 Task: In Heading Arial with underline. Font size of heading  '18'Font style of data Calibri. Font size of data  9Alignment of headline & data Align center. Fill color in heading,  RedFont color of data Black Apply border in Data No BorderIn the sheet  Attendance Sheet for Weekly Trackingbook
Action: Mouse moved to (88, 170)
Screenshot: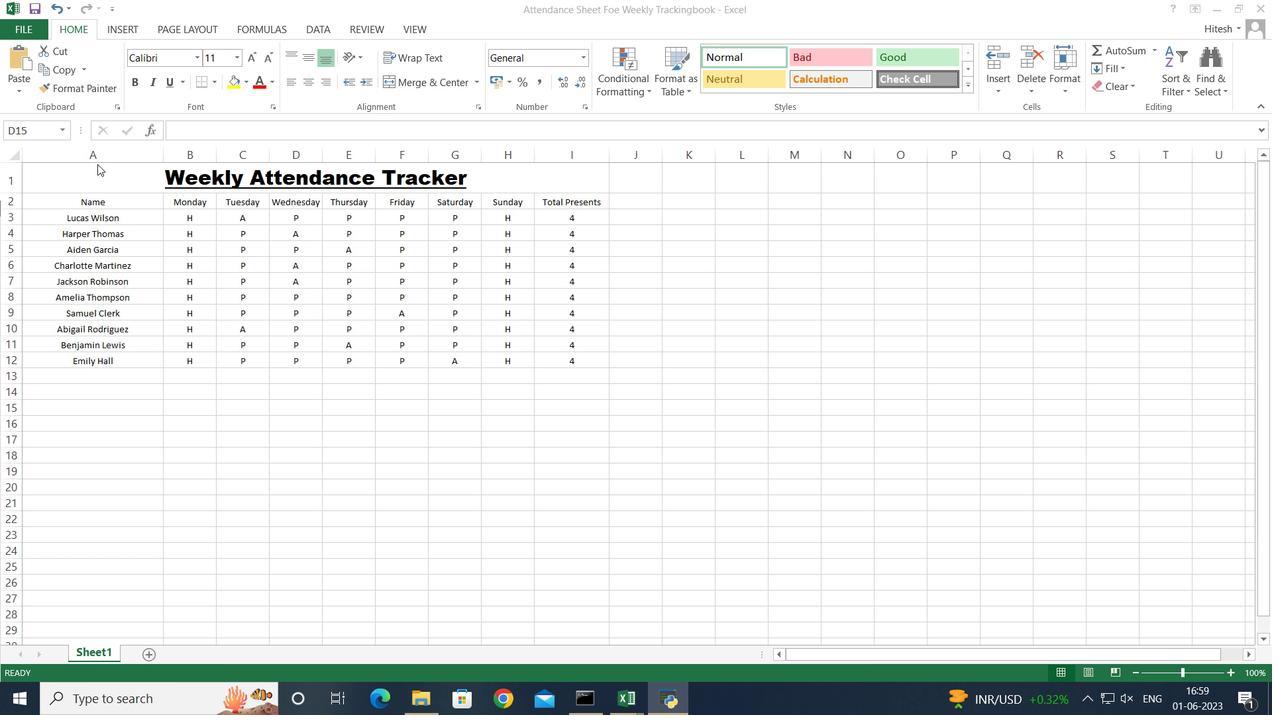 
Action: Mouse pressed left at (88, 170)
Screenshot: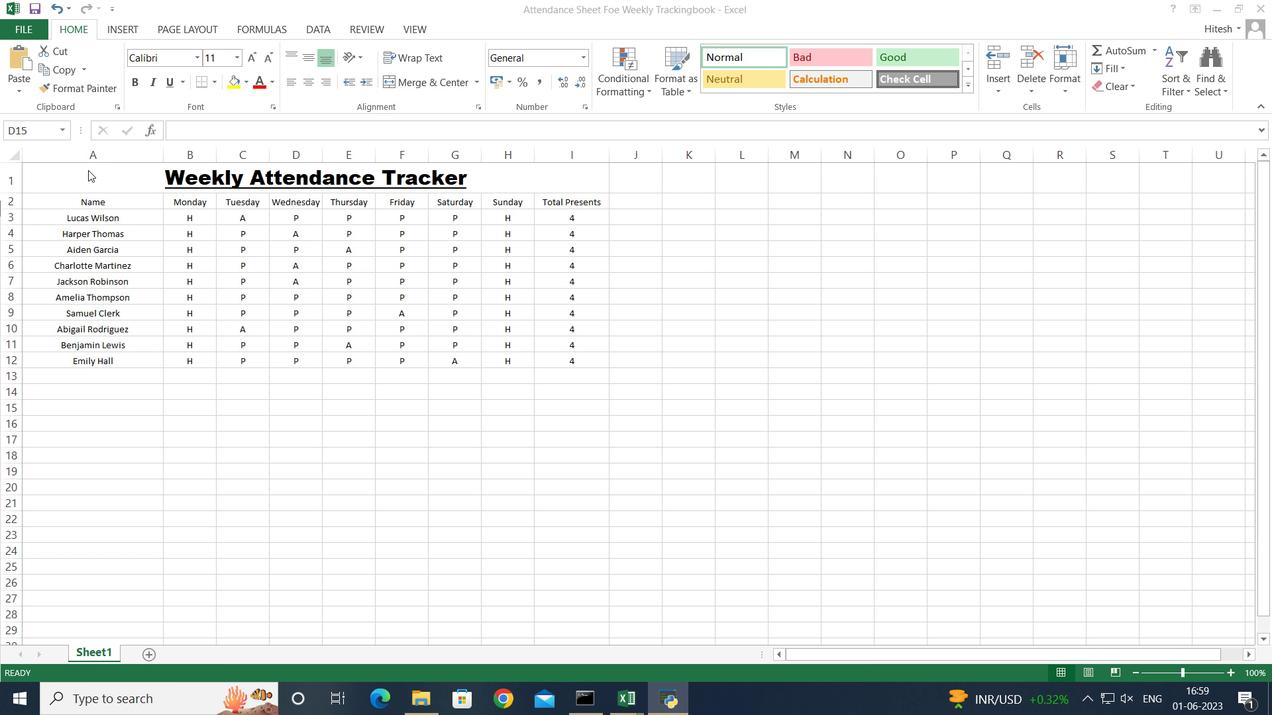 
Action: Mouse moved to (89, 187)
Screenshot: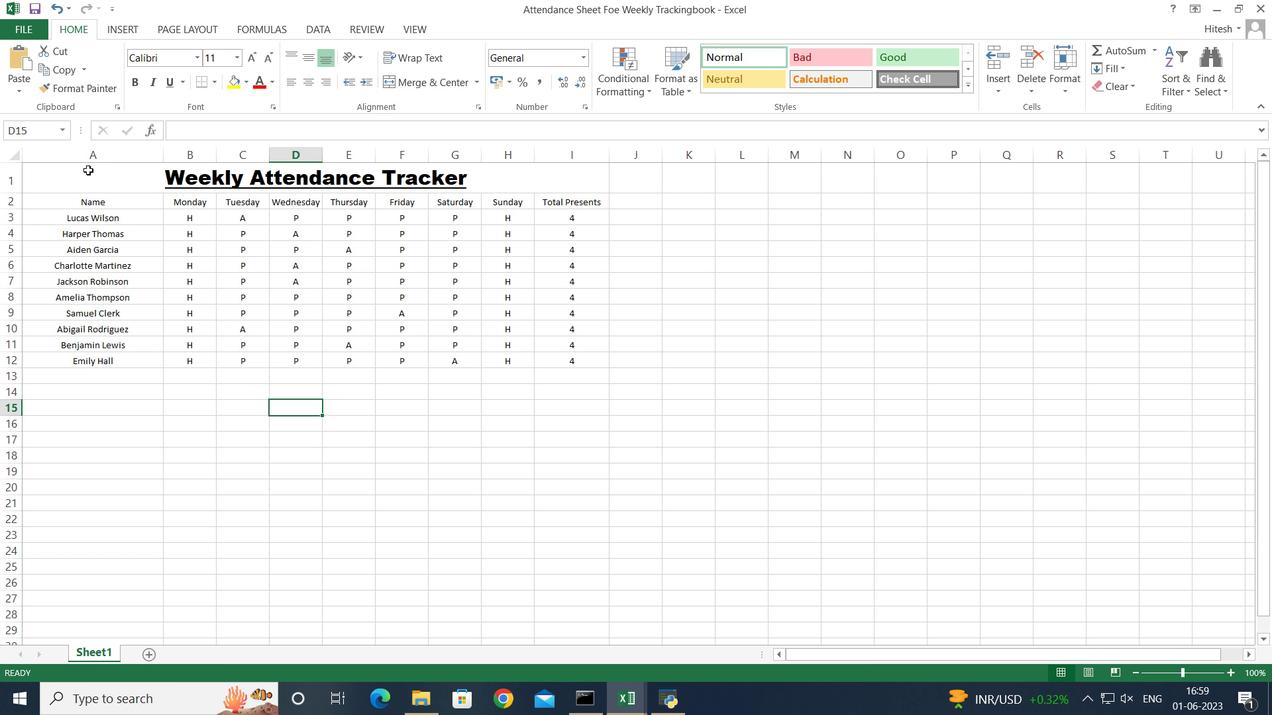 
Action: Mouse pressed left at (89, 187)
Screenshot: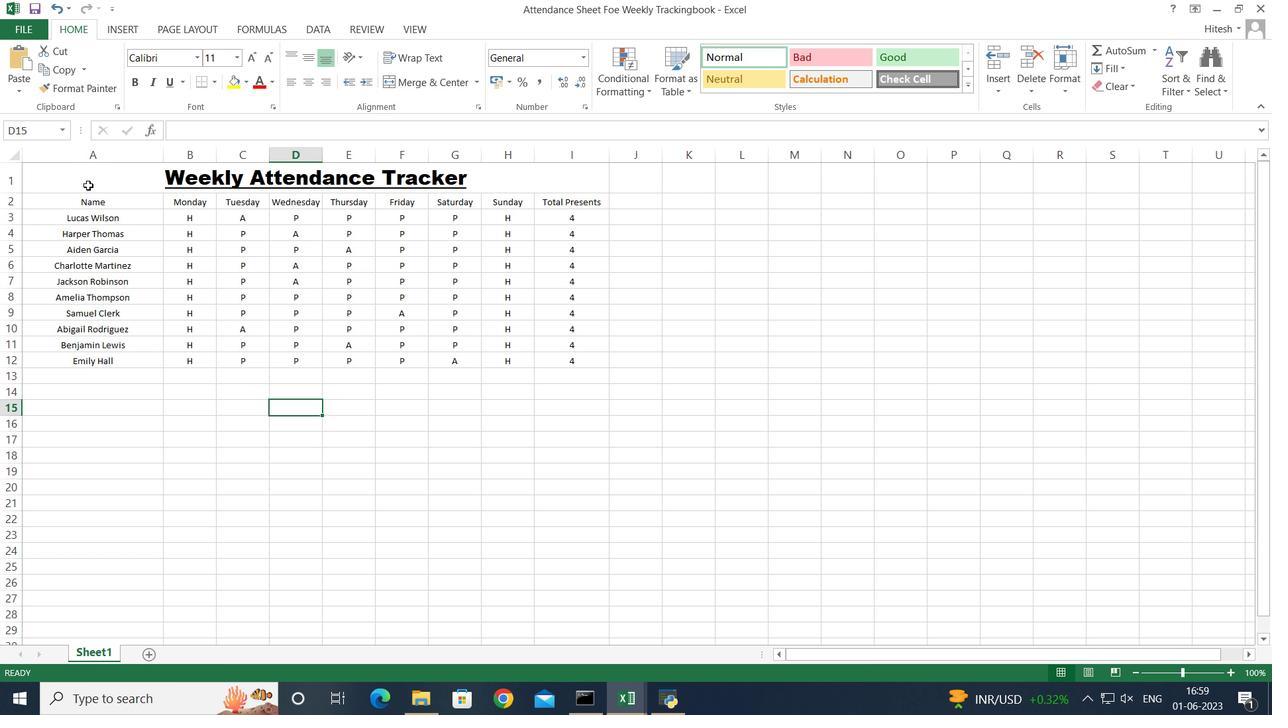 
Action: Mouse moved to (196, 56)
Screenshot: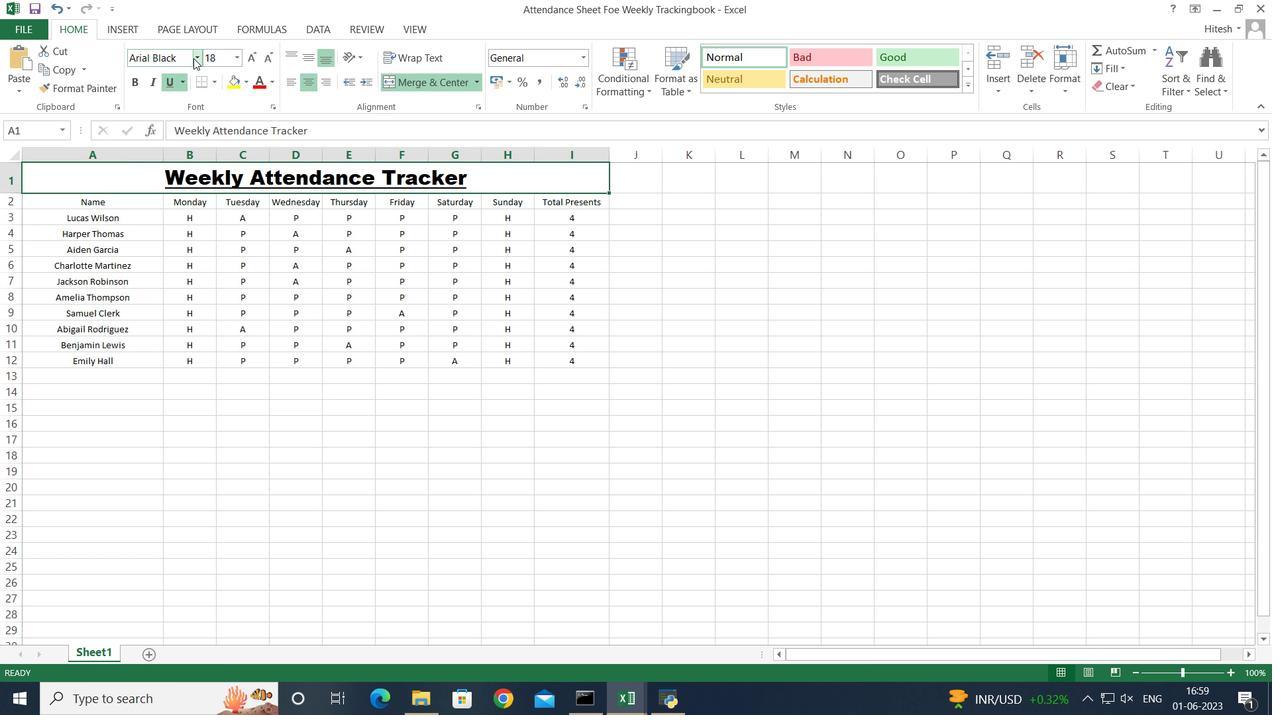 
Action: Mouse pressed left at (196, 56)
Screenshot: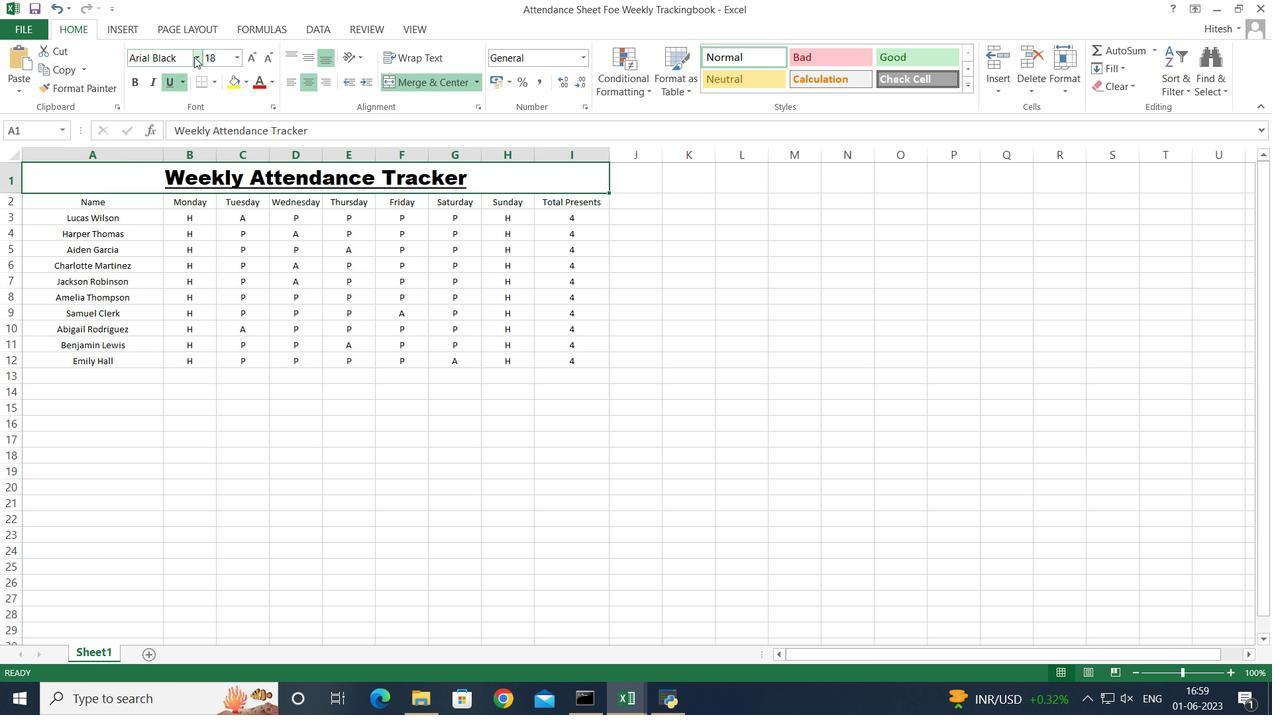 
Action: Mouse moved to (173, 194)
Screenshot: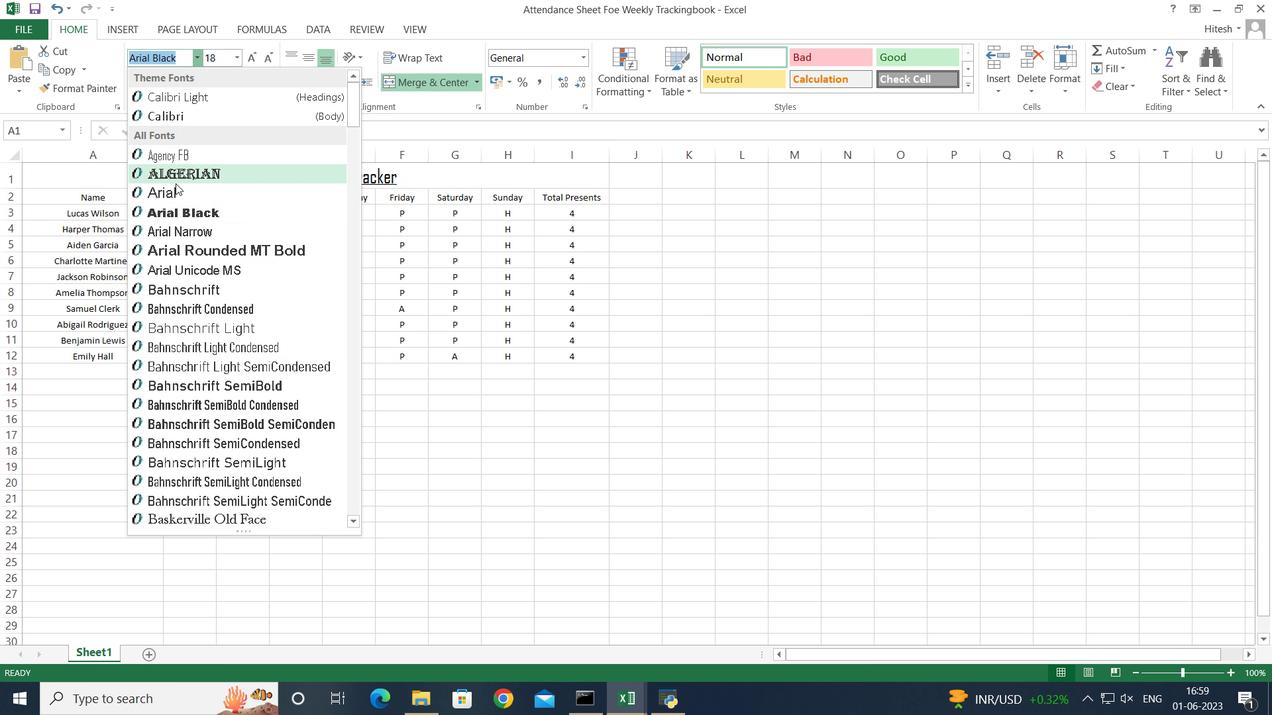 
Action: Mouse pressed left at (173, 194)
Screenshot: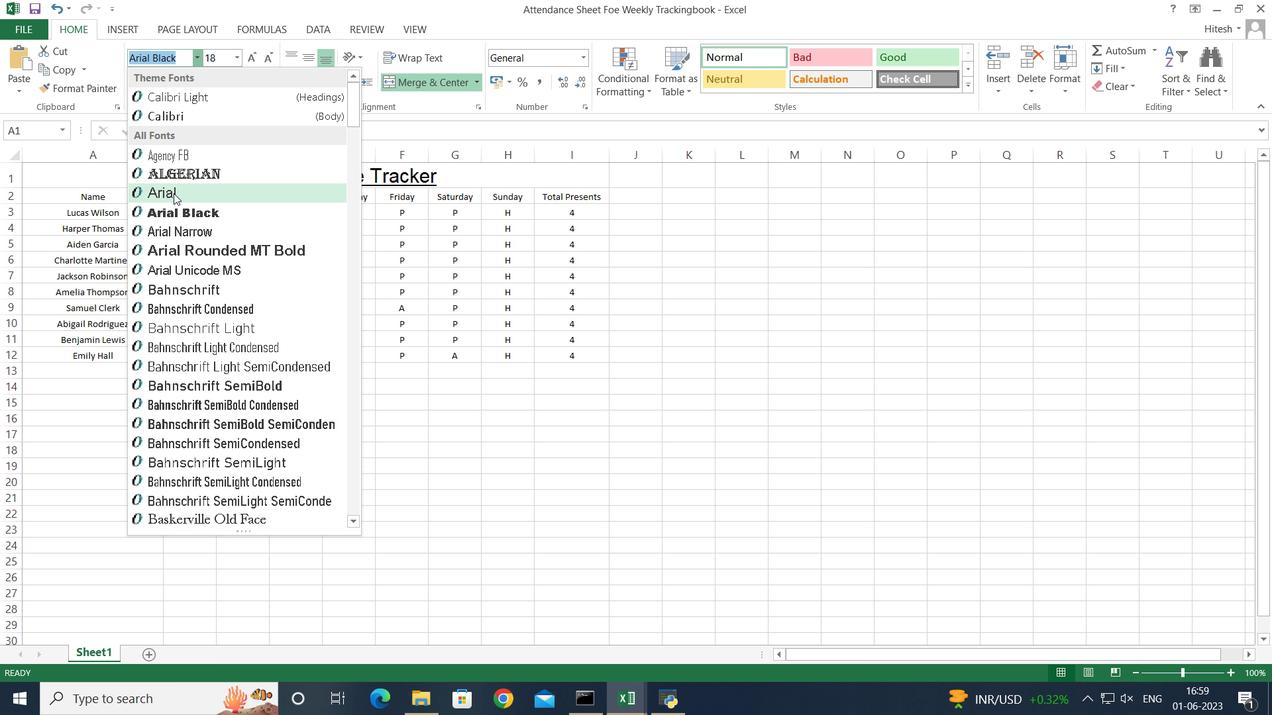 
Action: Mouse moved to (168, 88)
Screenshot: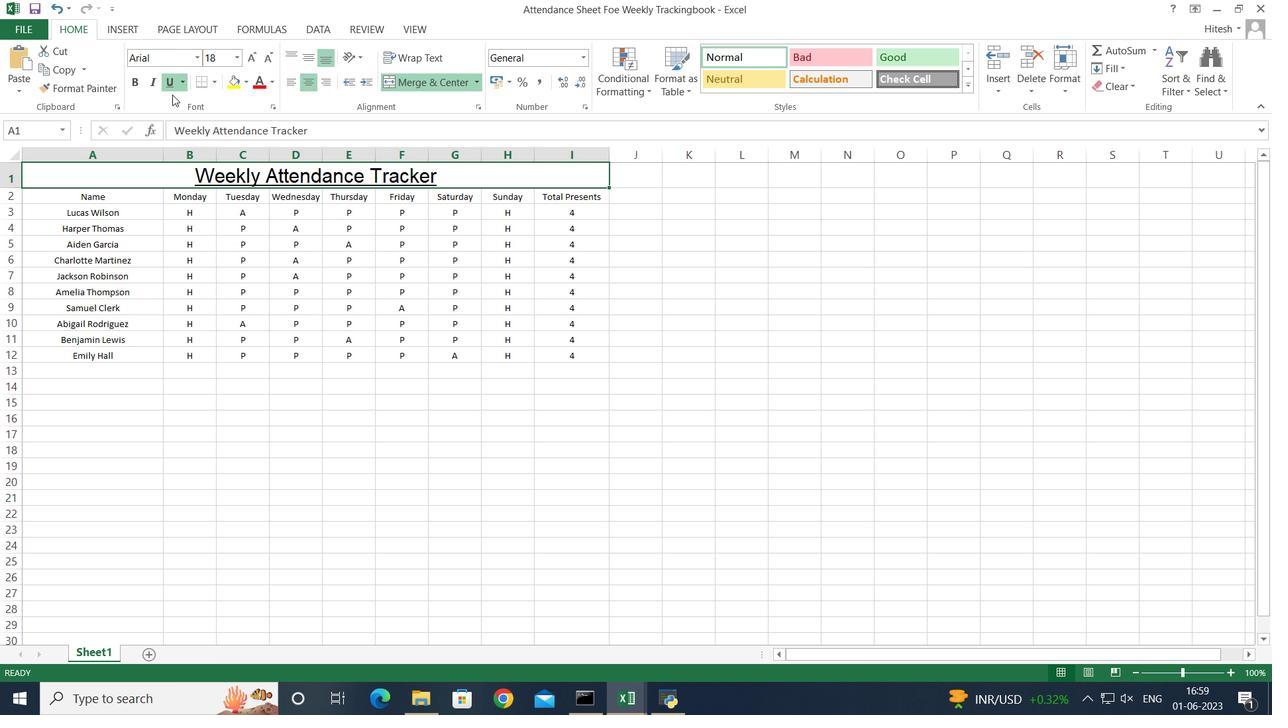 
Action: Mouse pressed left at (168, 88)
Screenshot: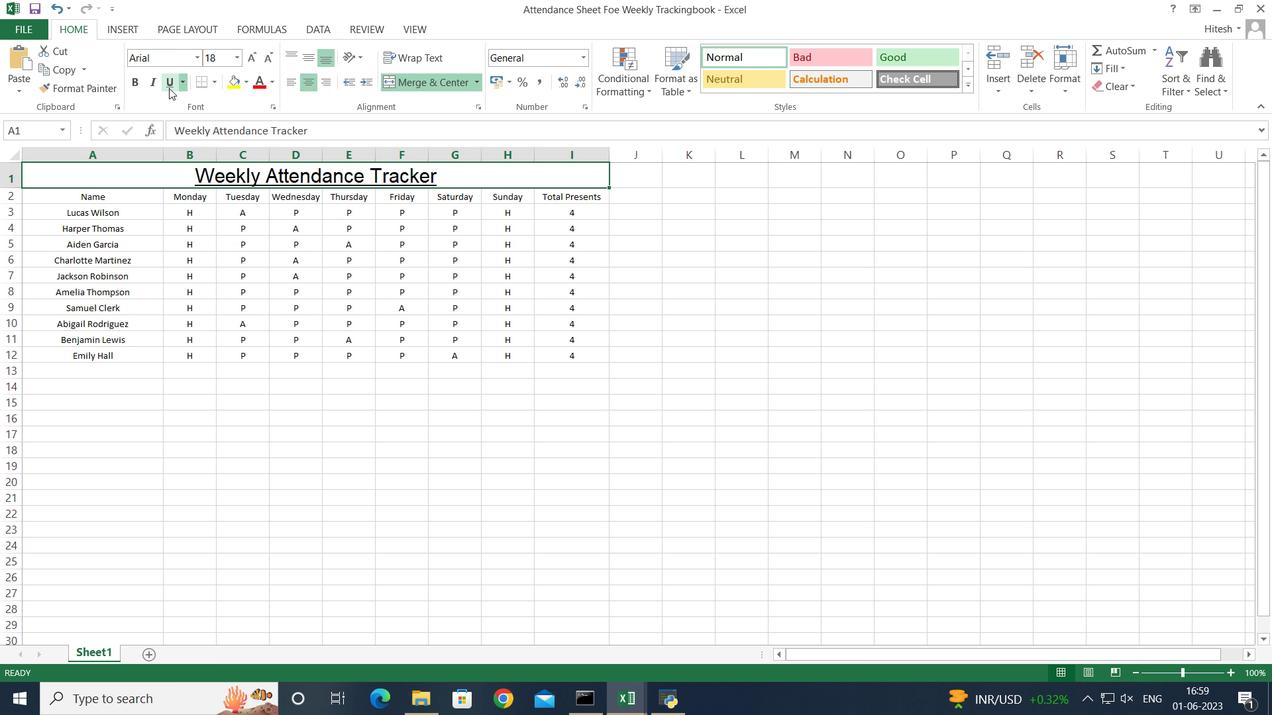 
Action: Mouse pressed left at (168, 88)
Screenshot: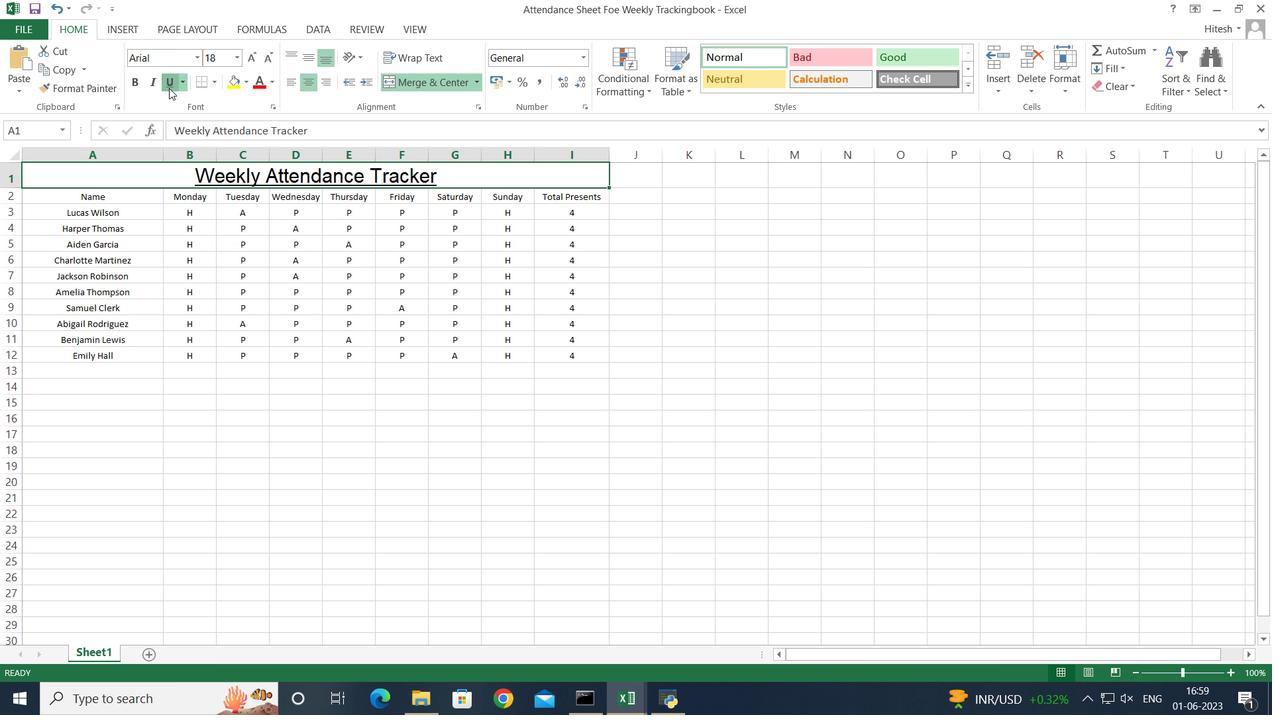 
Action: Mouse moved to (236, 57)
Screenshot: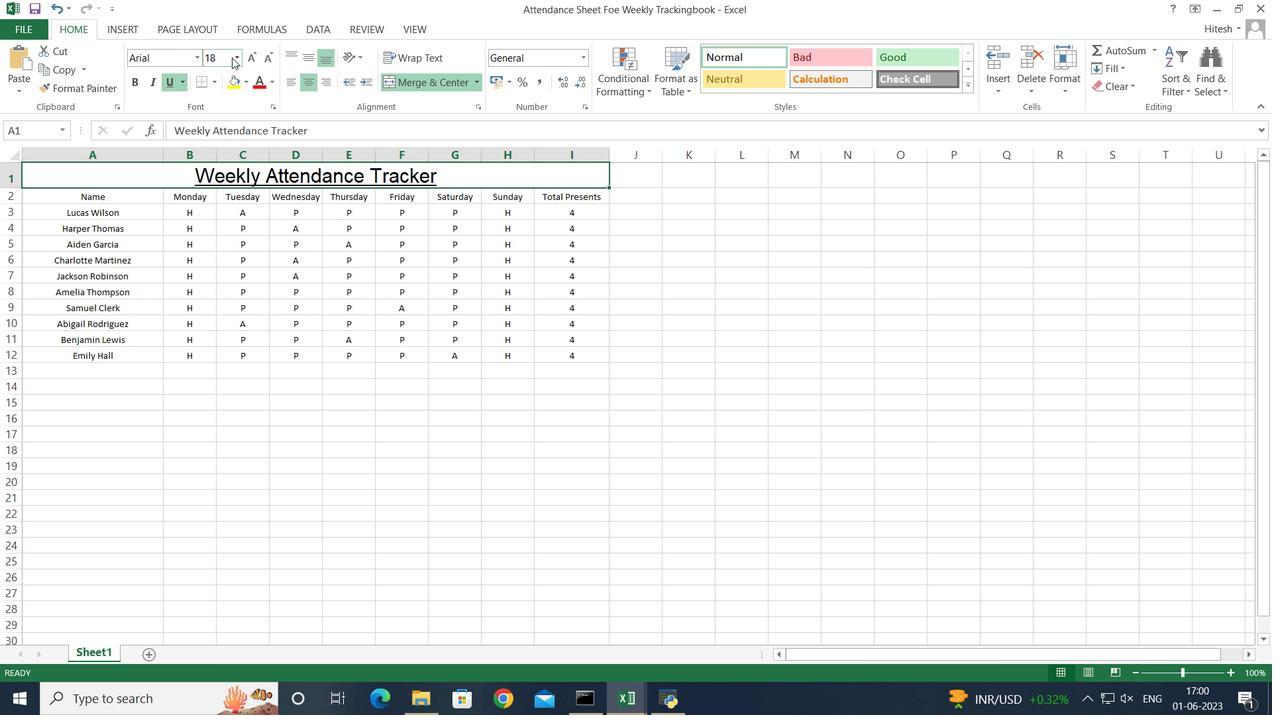 
Action: Mouse pressed left at (236, 57)
Screenshot: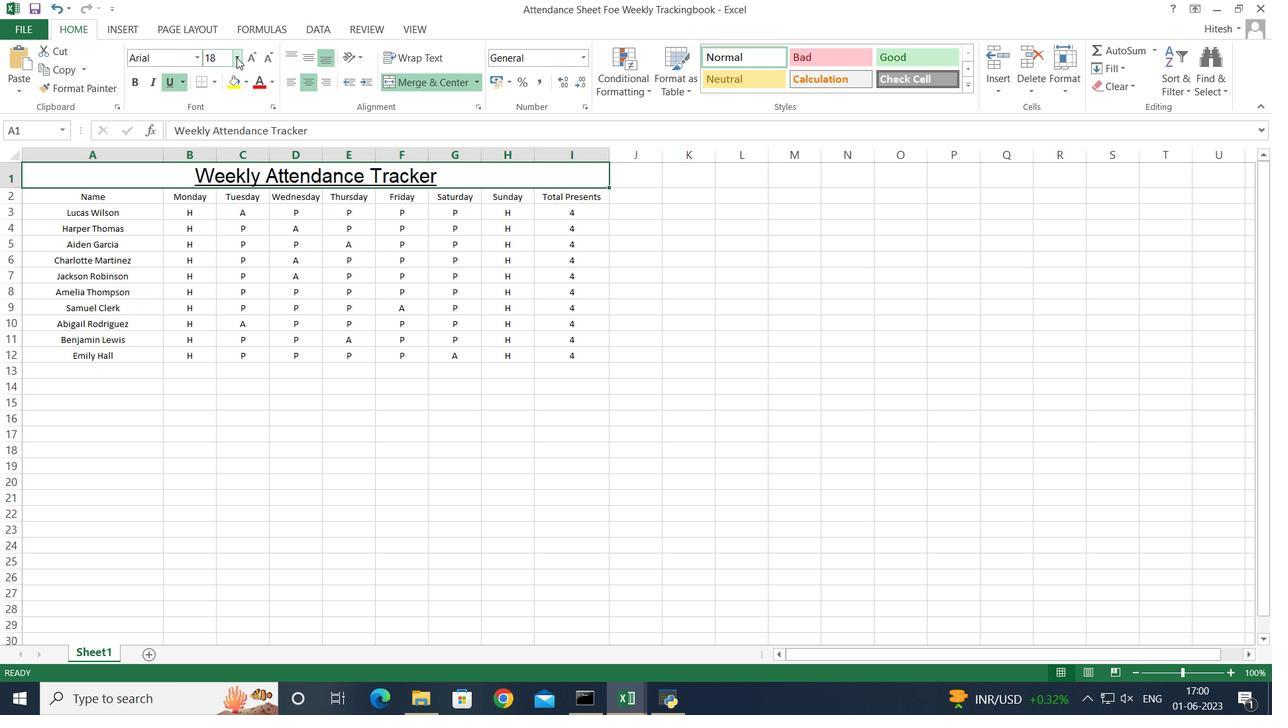 
Action: Mouse moved to (213, 180)
Screenshot: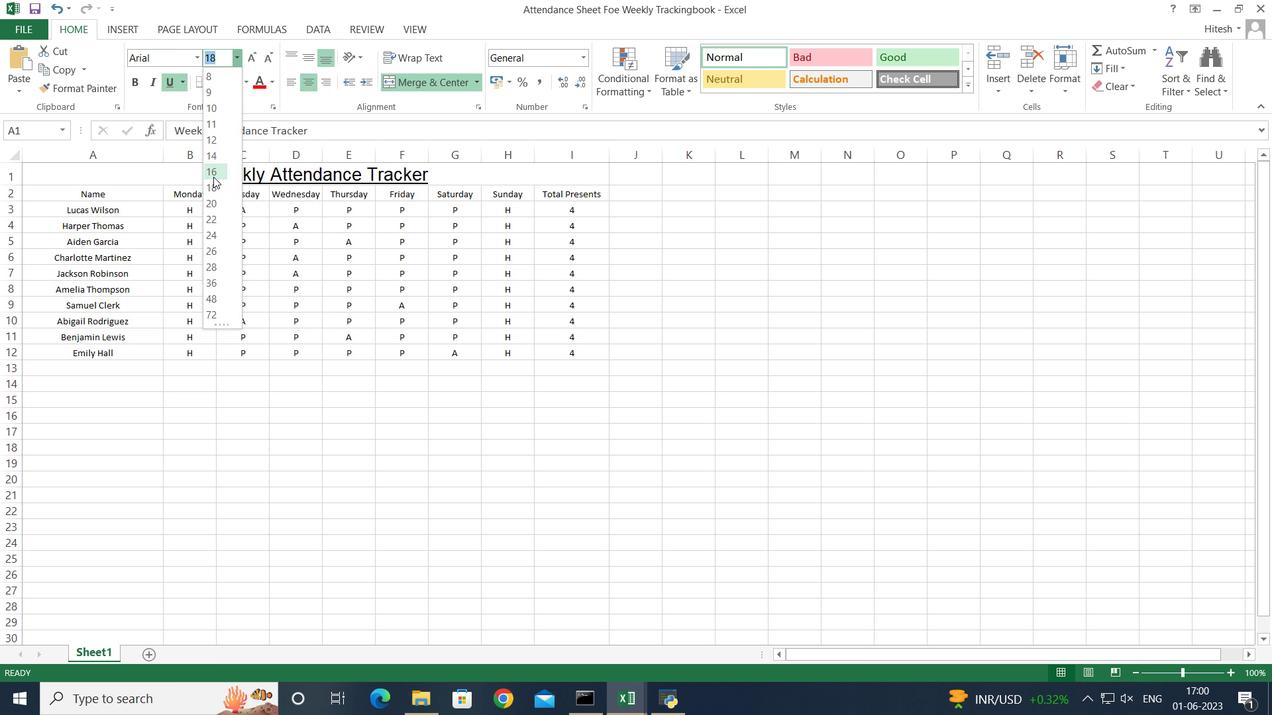 
Action: Mouse pressed left at (213, 180)
Screenshot: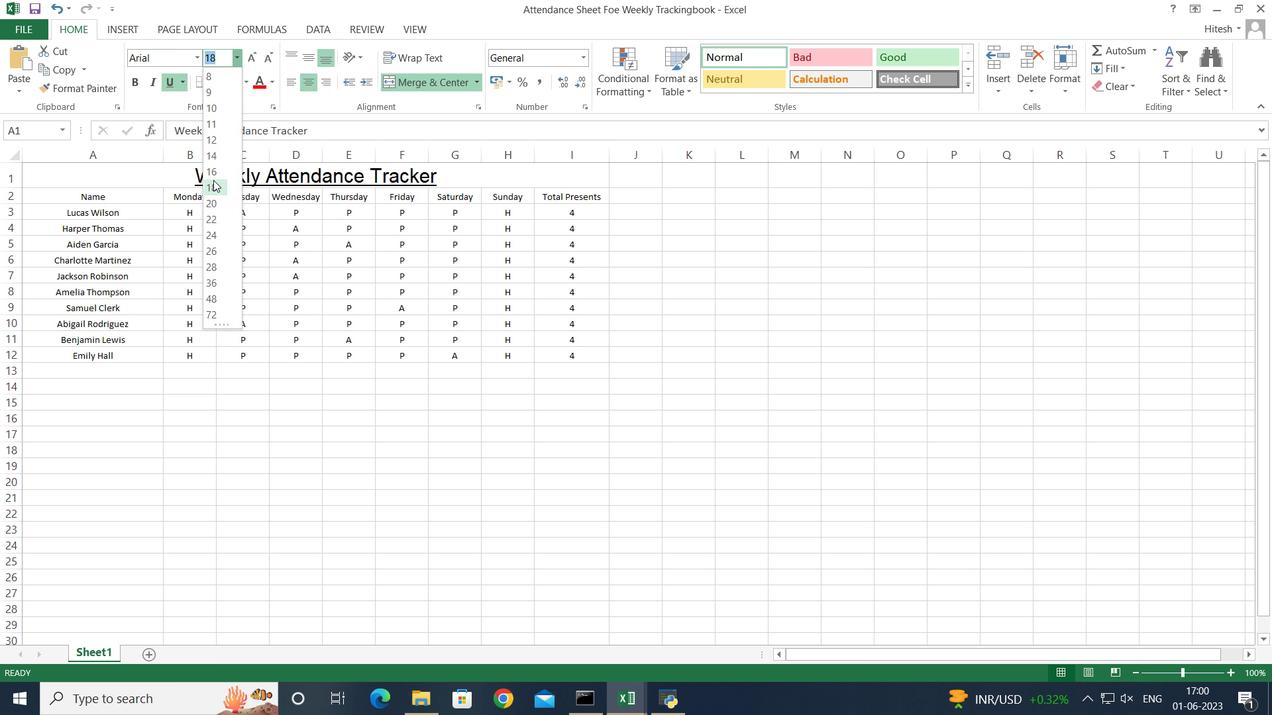 
Action: Mouse moved to (201, 395)
Screenshot: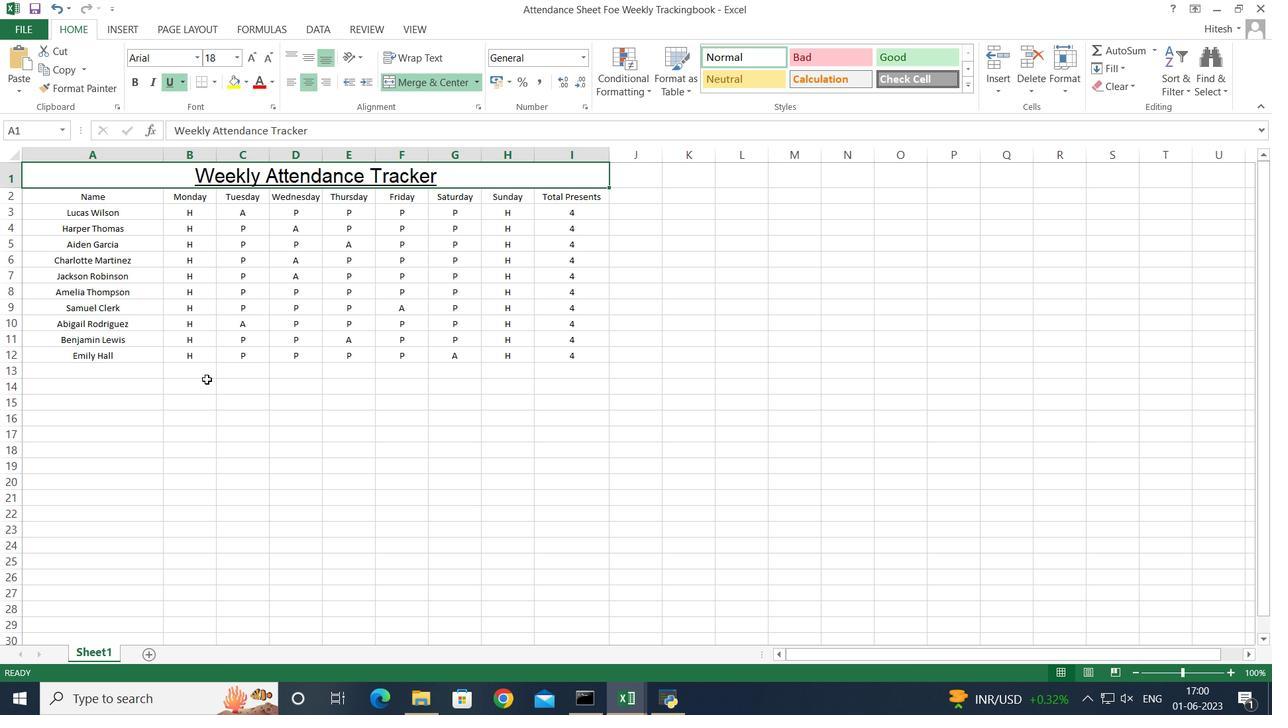 
Action: Mouse pressed left at (201, 395)
Screenshot: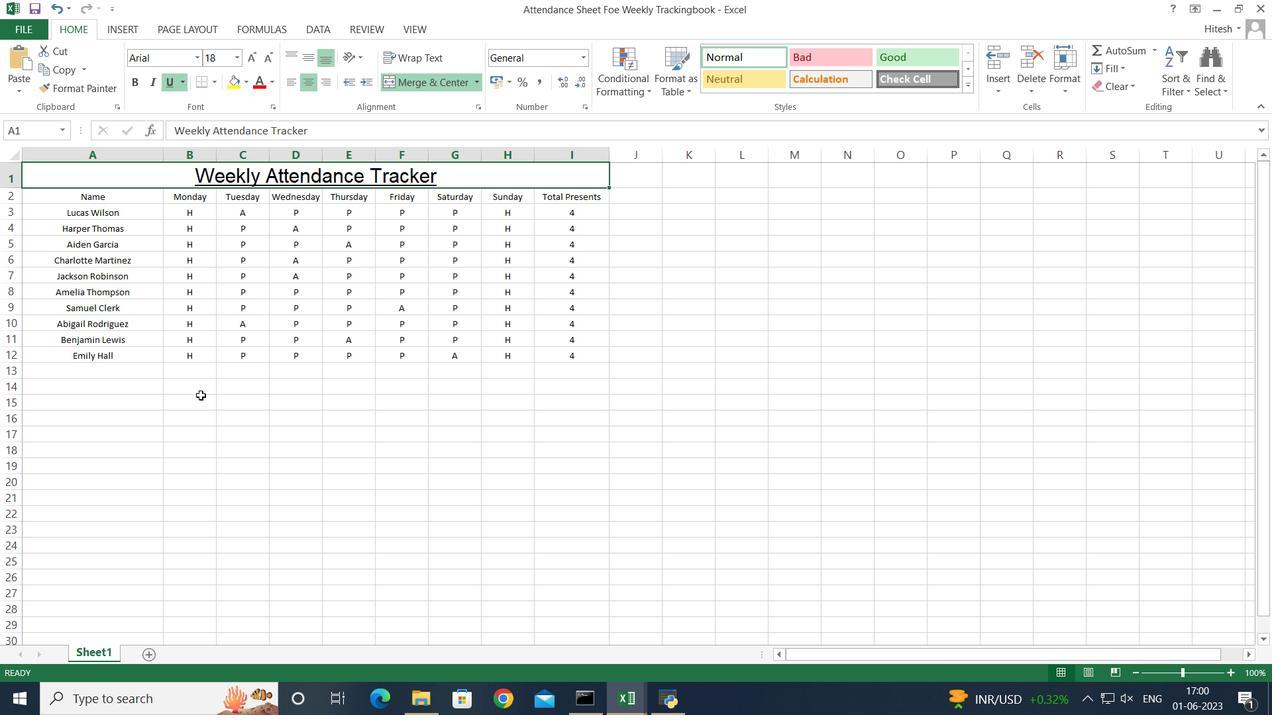 
Action: Mouse moved to (85, 202)
Screenshot: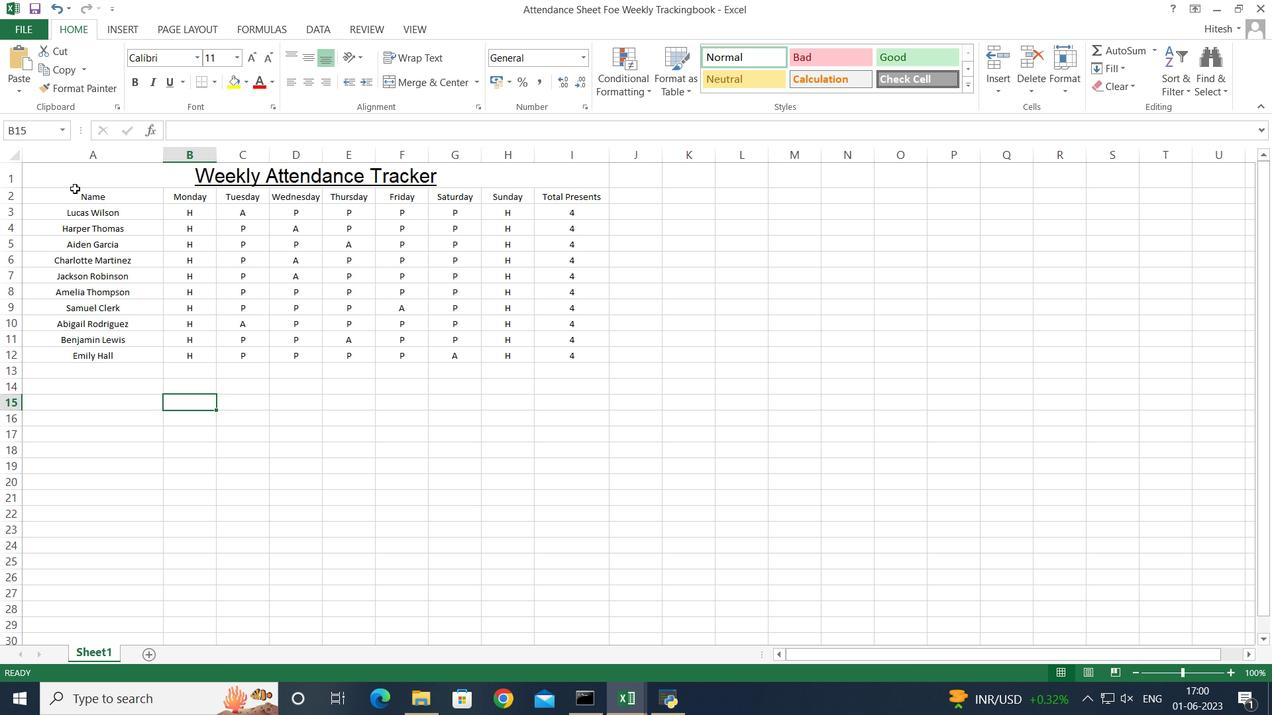 
Action: Mouse pressed left at (85, 202)
Screenshot: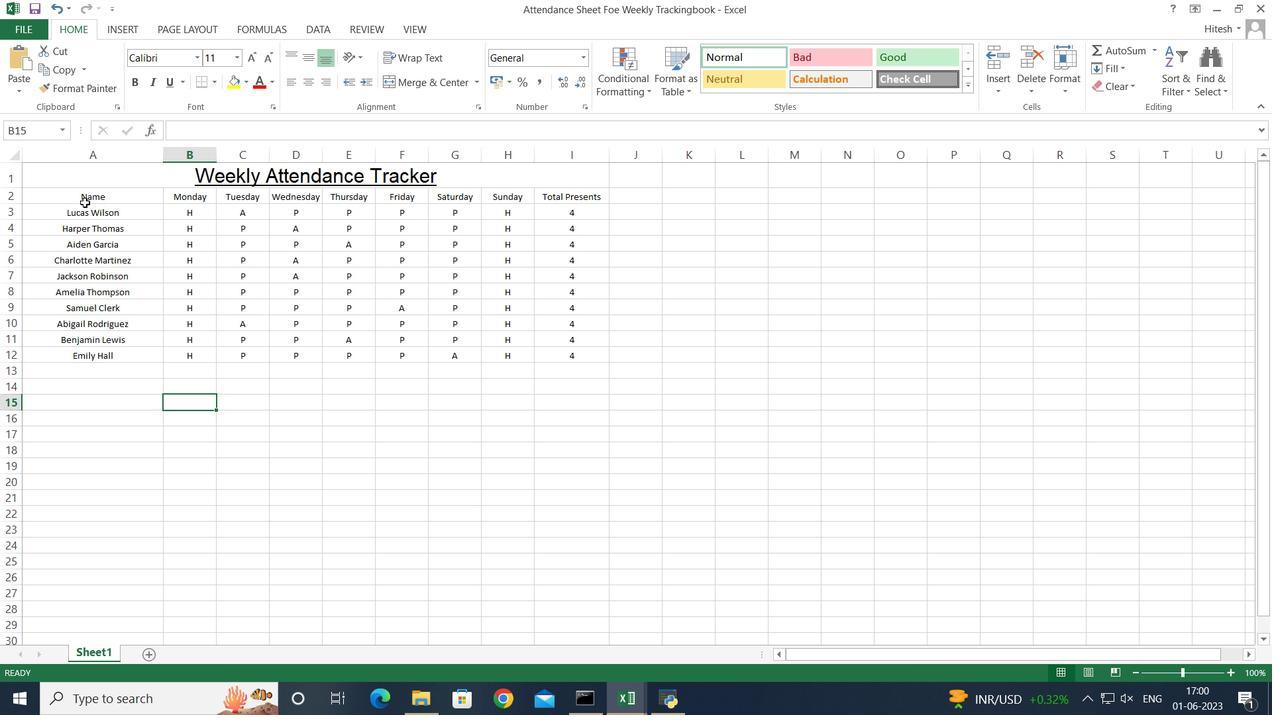 
Action: Mouse moved to (86, 202)
Screenshot: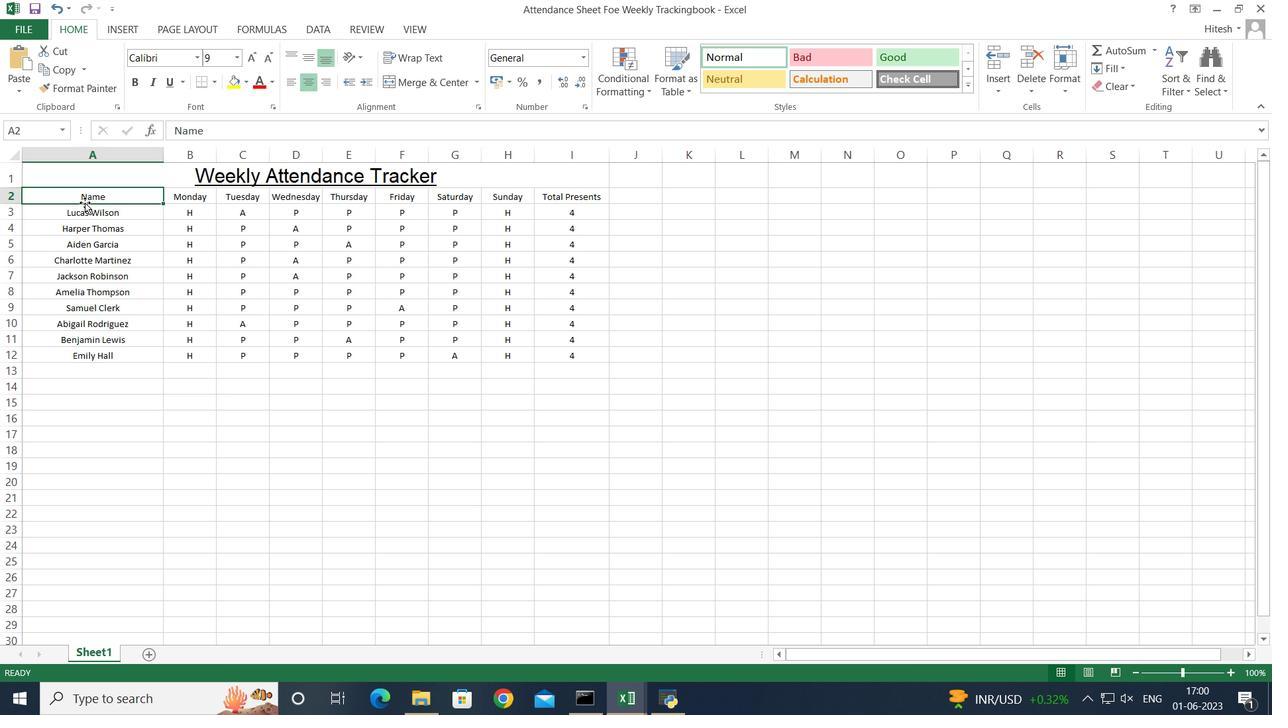 
Action: Key pressed <Key.shift><Key.right><Key.right><Key.right><Key.right><Key.right><Key.right><Key.right><Key.right><Key.down><Key.down><Key.down><Key.down><Key.down><Key.down><Key.down><Key.down><Key.down><Key.down>
Screenshot: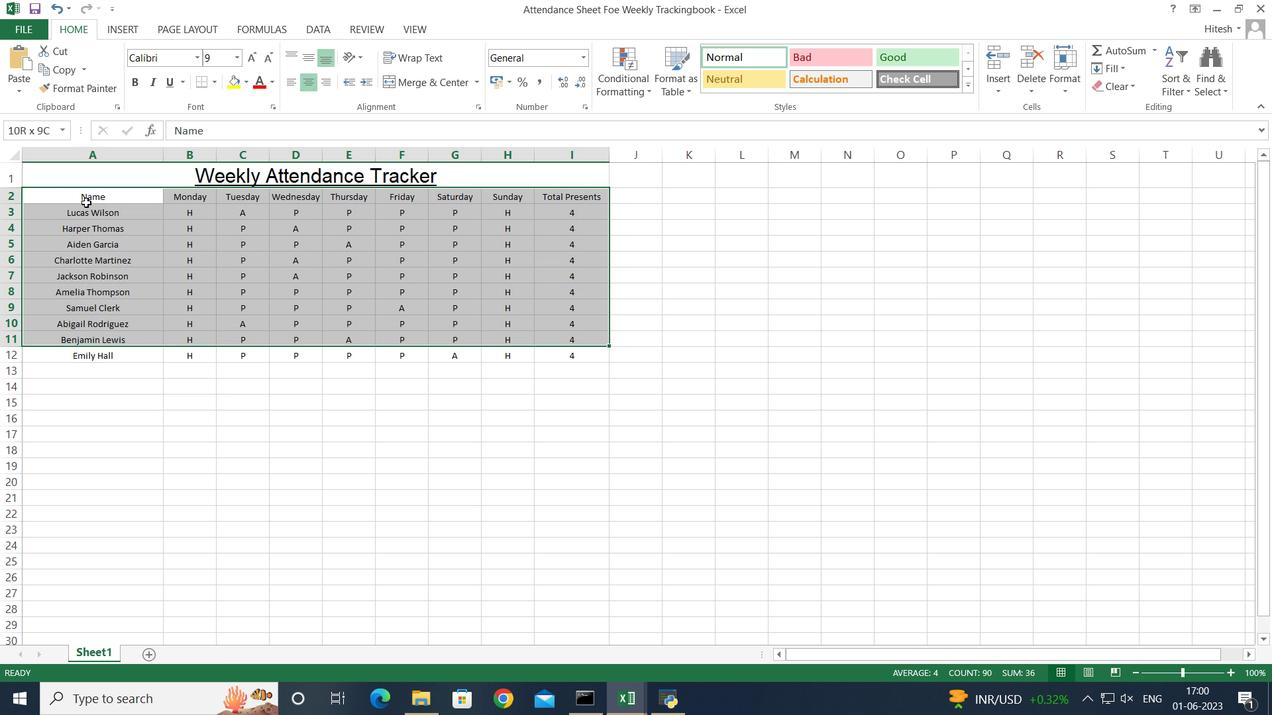 
Action: Mouse moved to (198, 52)
Screenshot: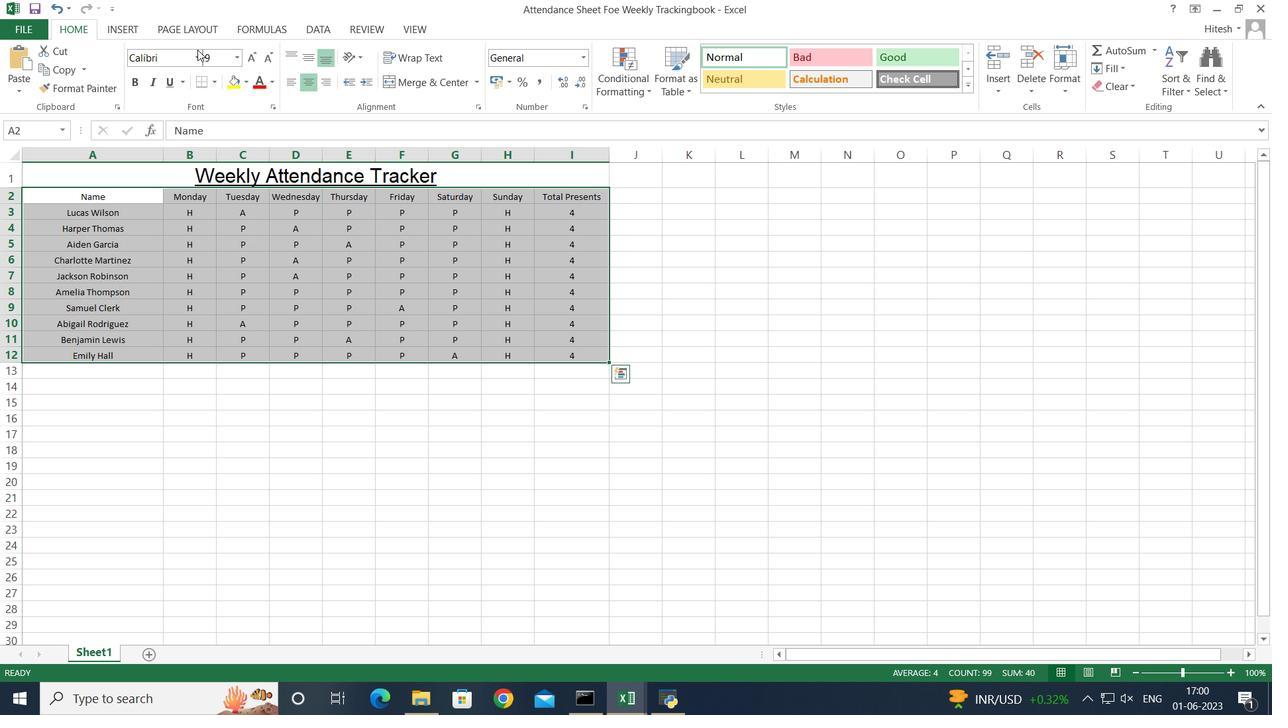 
Action: Mouse pressed left at (198, 52)
Screenshot: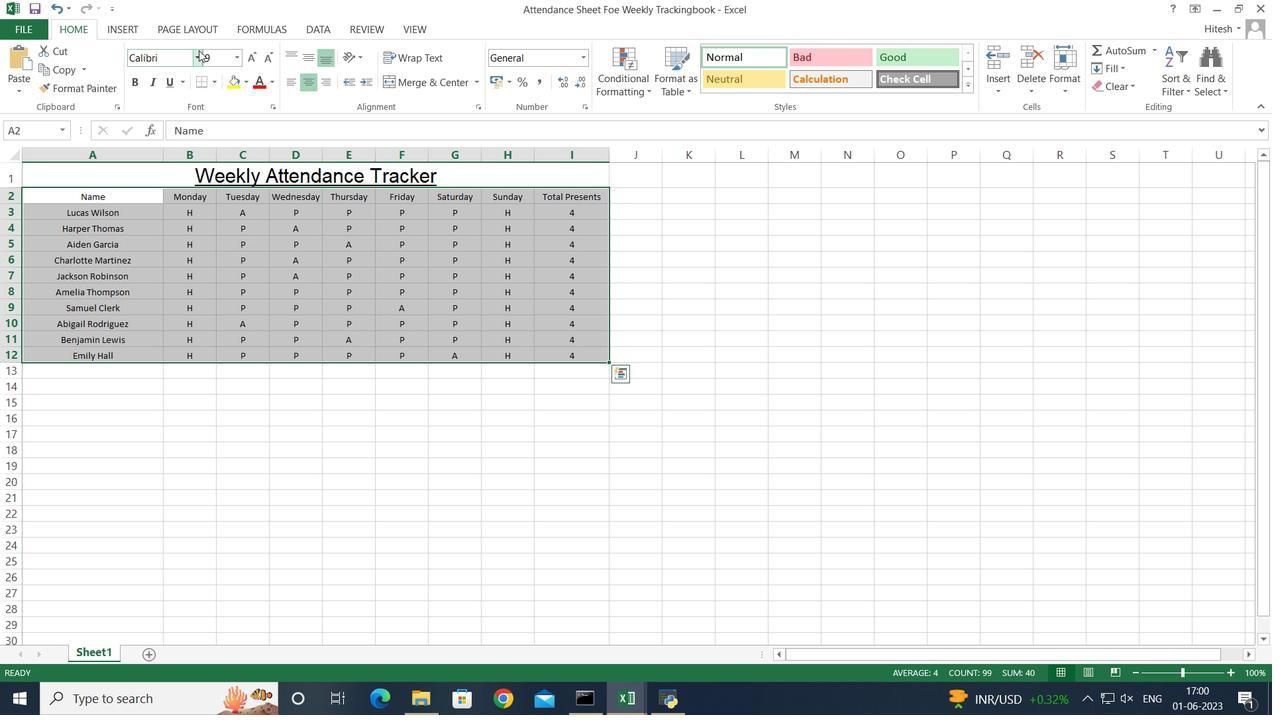 
Action: Mouse moved to (194, 115)
Screenshot: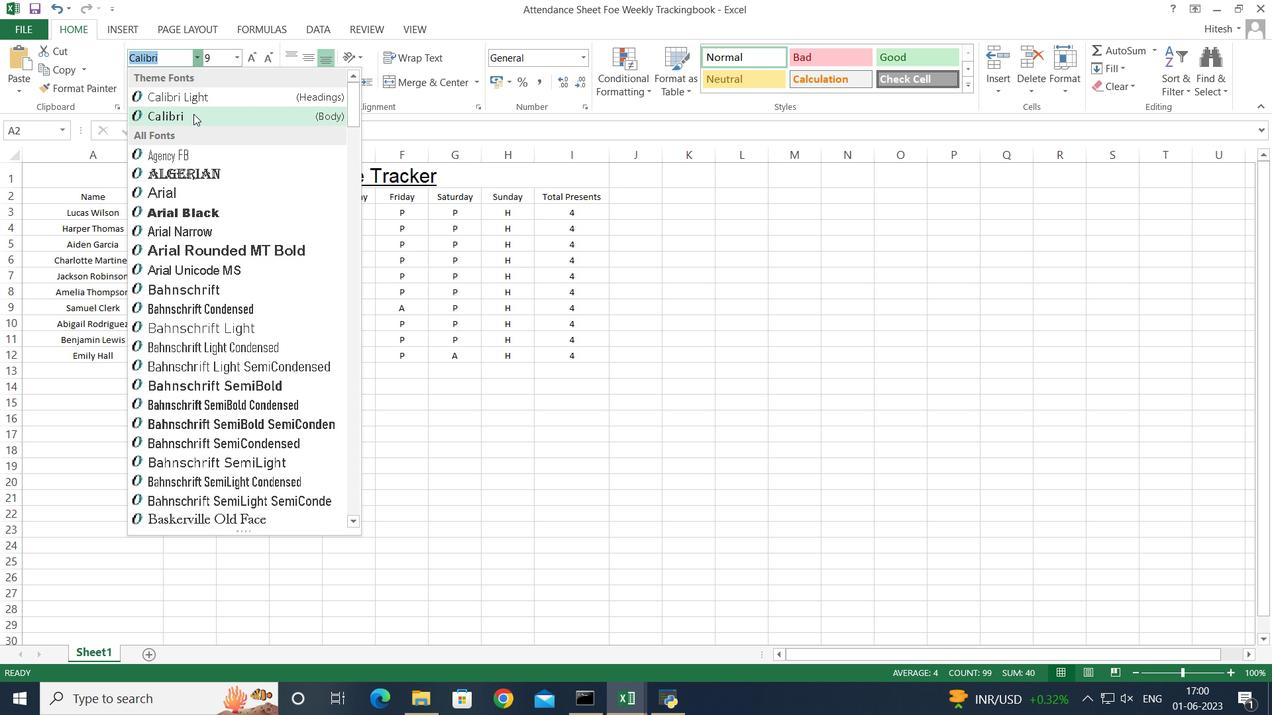 
Action: Mouse pressed left at (194, 115)
Screenshot: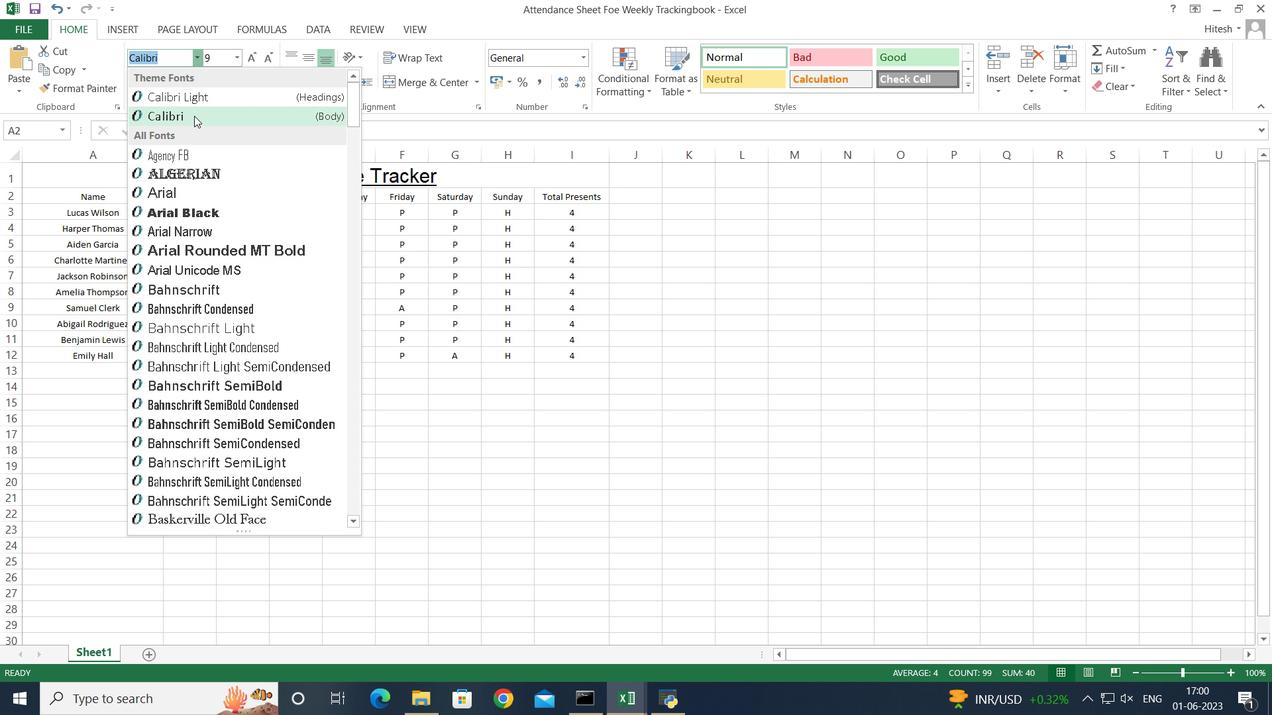 
Action: Mouse moved to (232, 56)
Screenshot: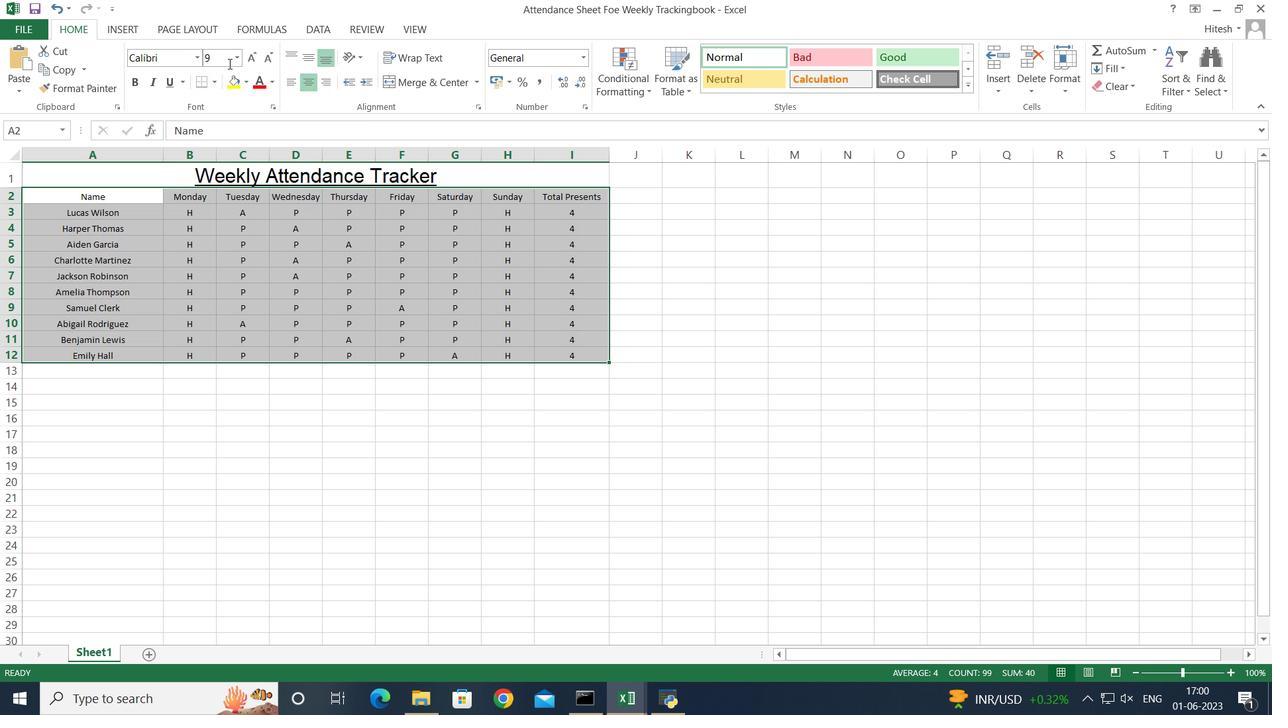 
Action: Mouse pressed left at (232, 56)
Screenshot: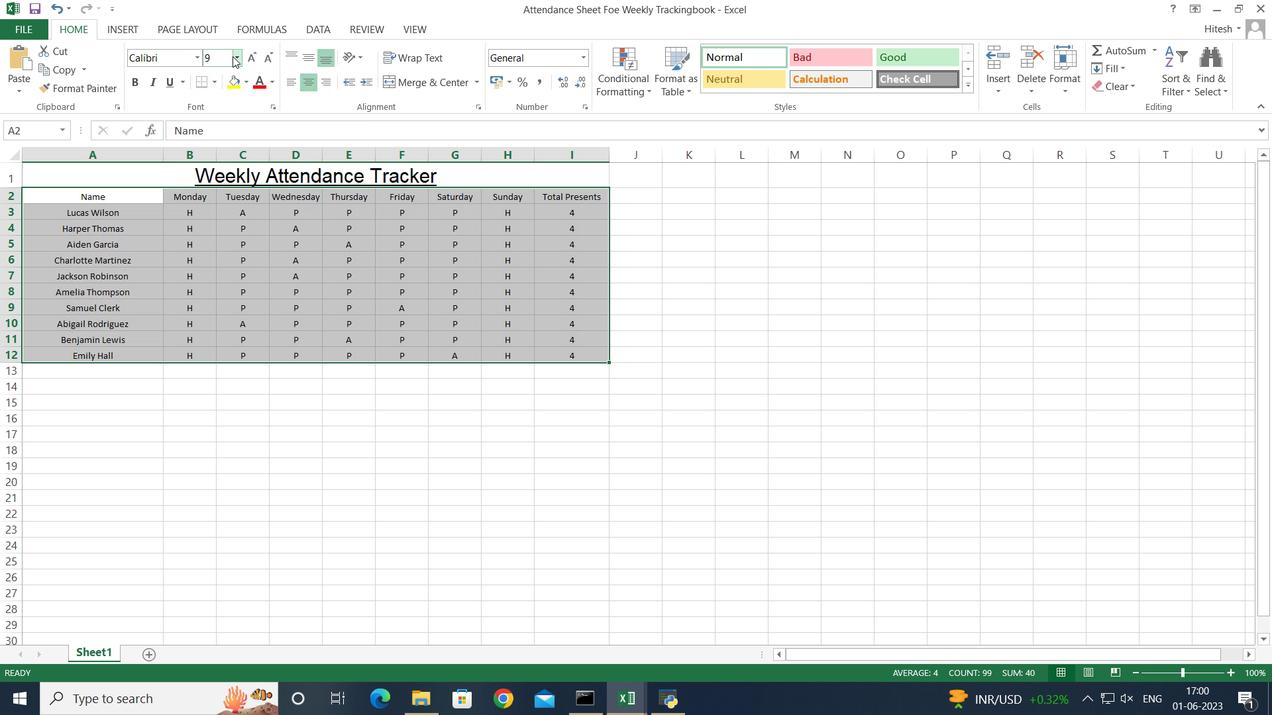 
Action: Mouse moved to (215, 94)
Screenshot: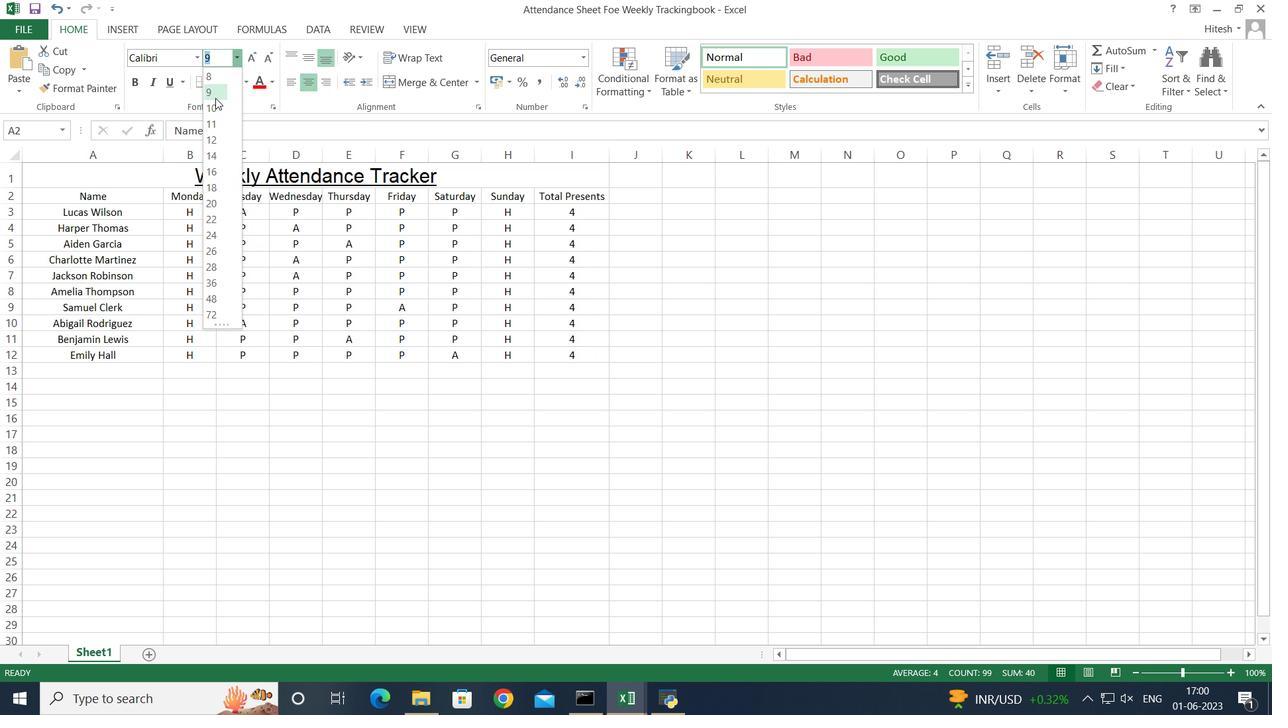 
Action: Mouse pressed left at (215, 94)
Screenshot: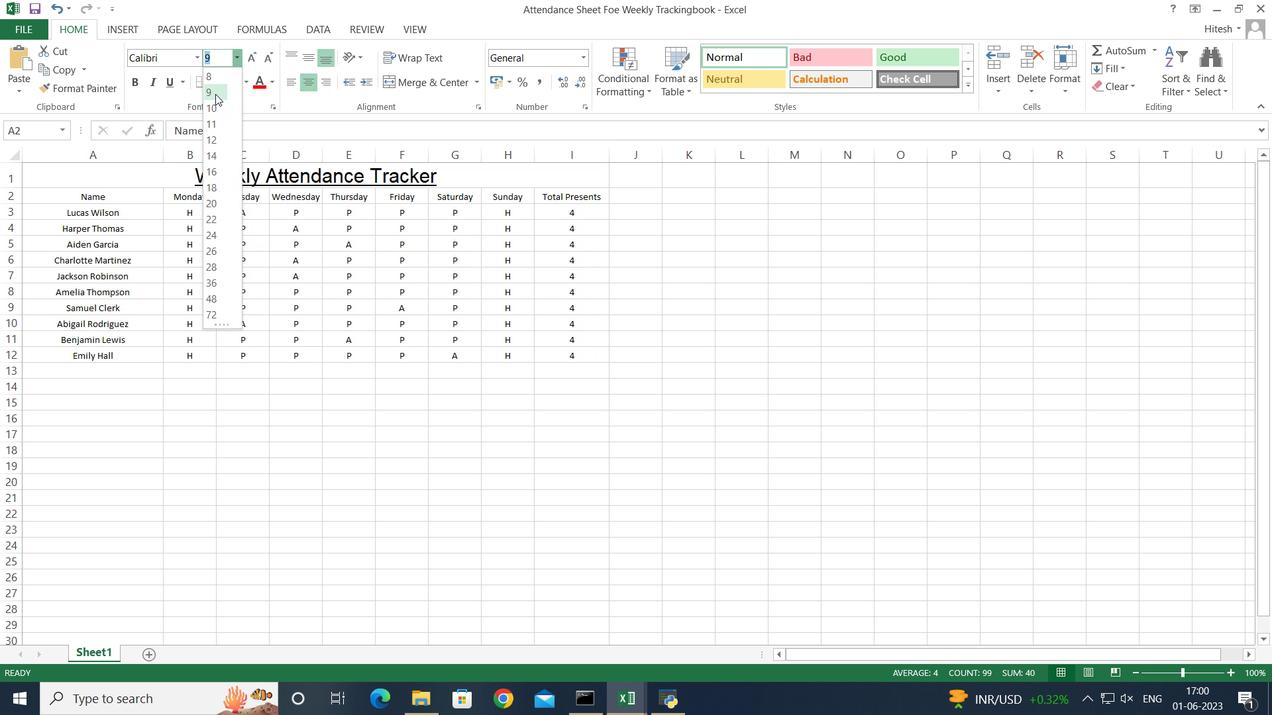 
Action: Mouse moved to (109, 393)
Screenshot: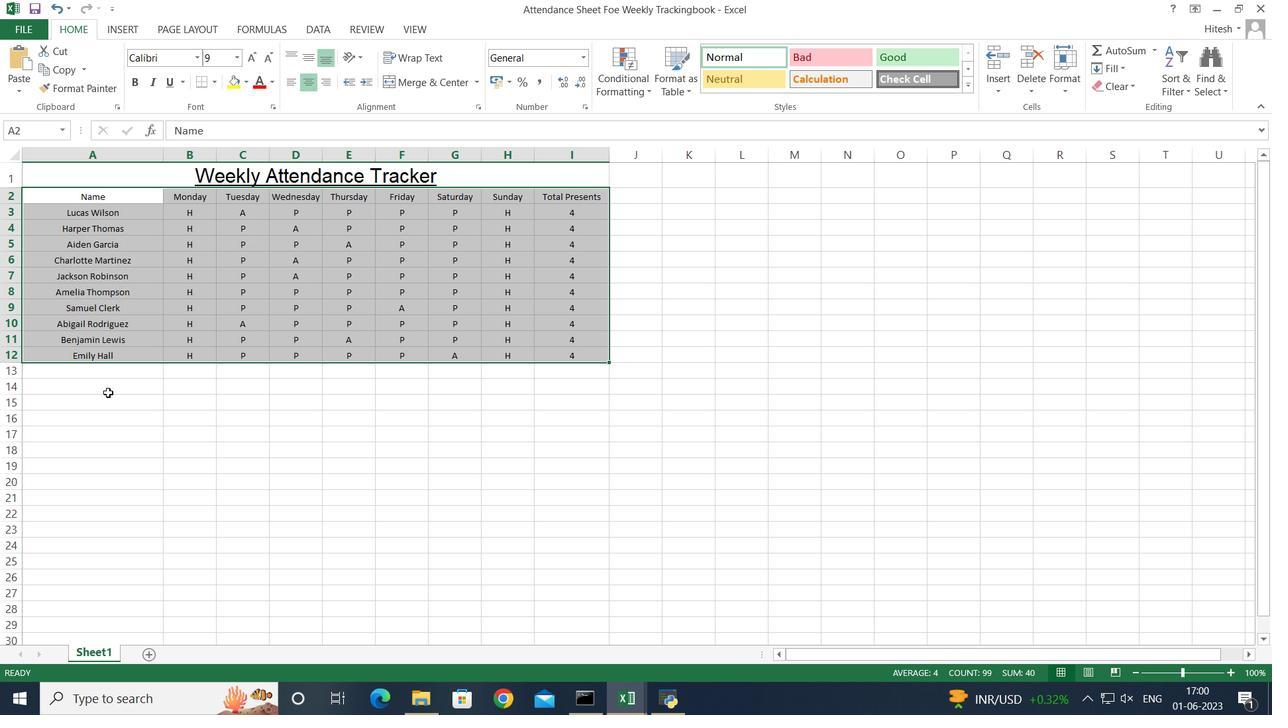 
Action: Mouse pressed left at (109, 393)
Screenshot: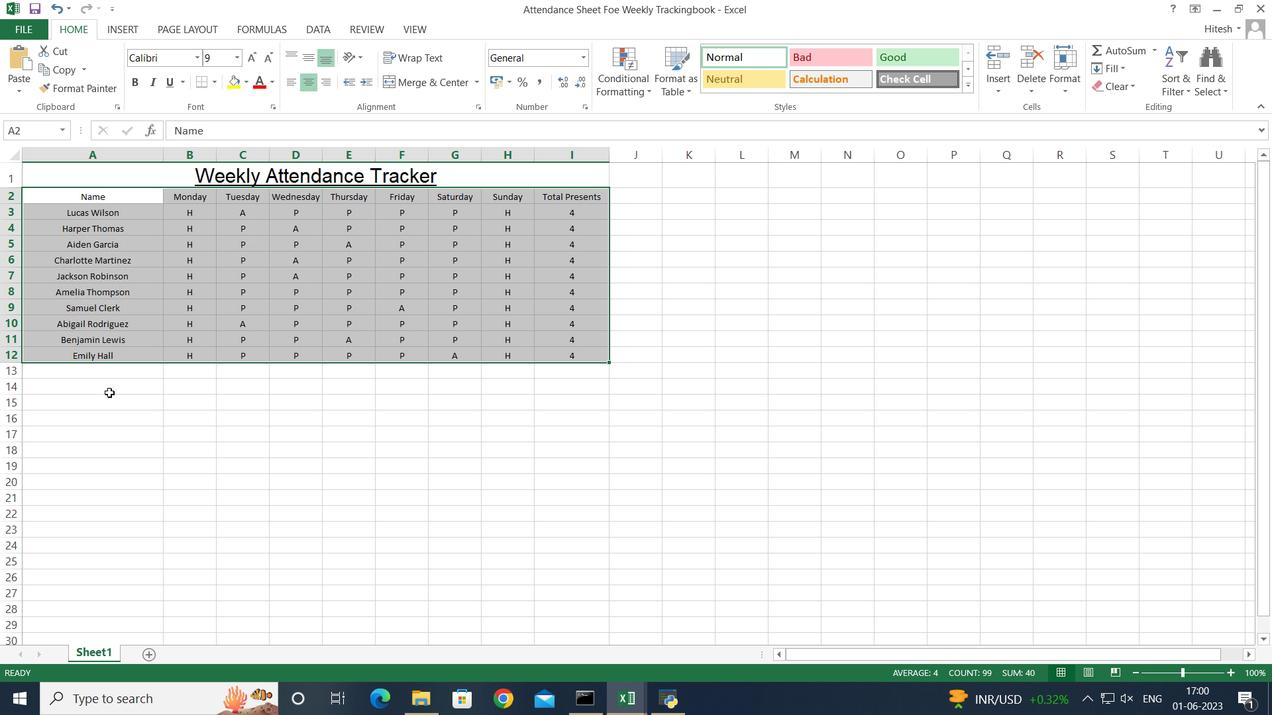 
Action: Mouse moved to (78, 171)
Screenshot: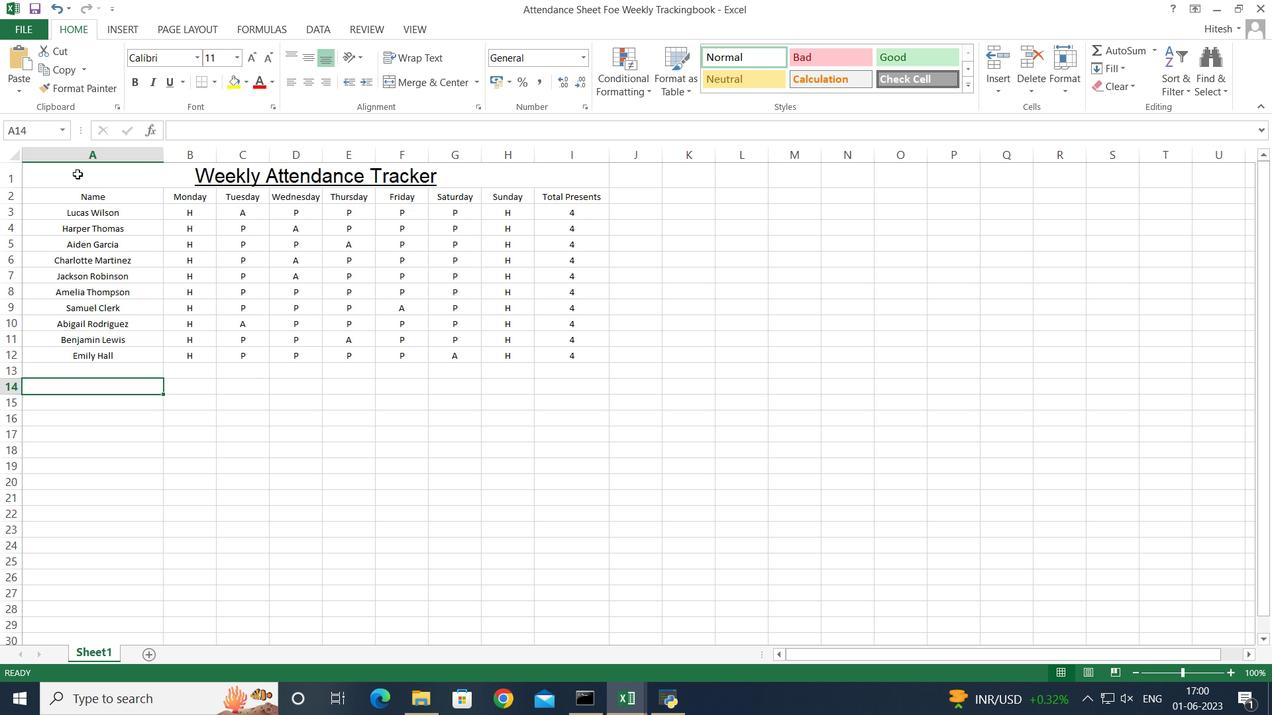 
Action: Mouse pressed left at (78, 171)
Screenshot: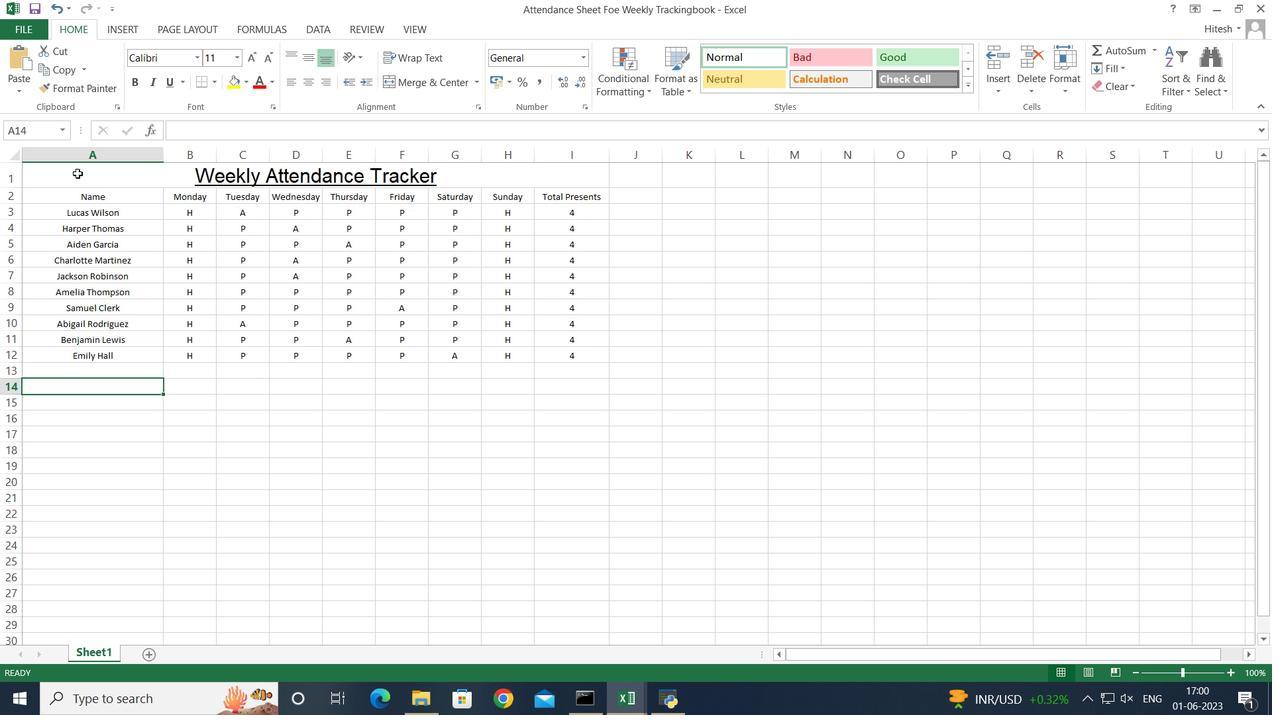 
Action: Key pressed <Key.shift><Key.down><Key.down><Key.down><Key.down><Key.down><Key.down><Key.down><Key.down><Key.down><Key.down><Key.down>
Screenshot: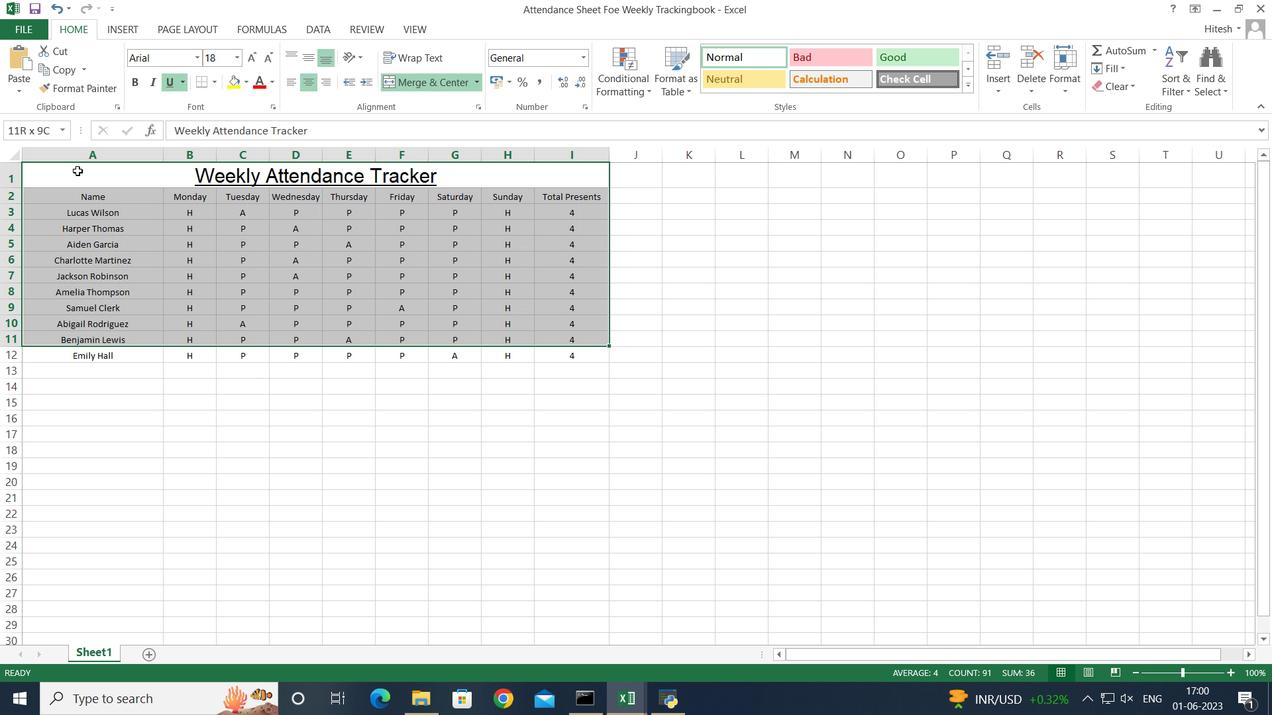 
Action: Mouse moved to (312, 84)
Screenshot: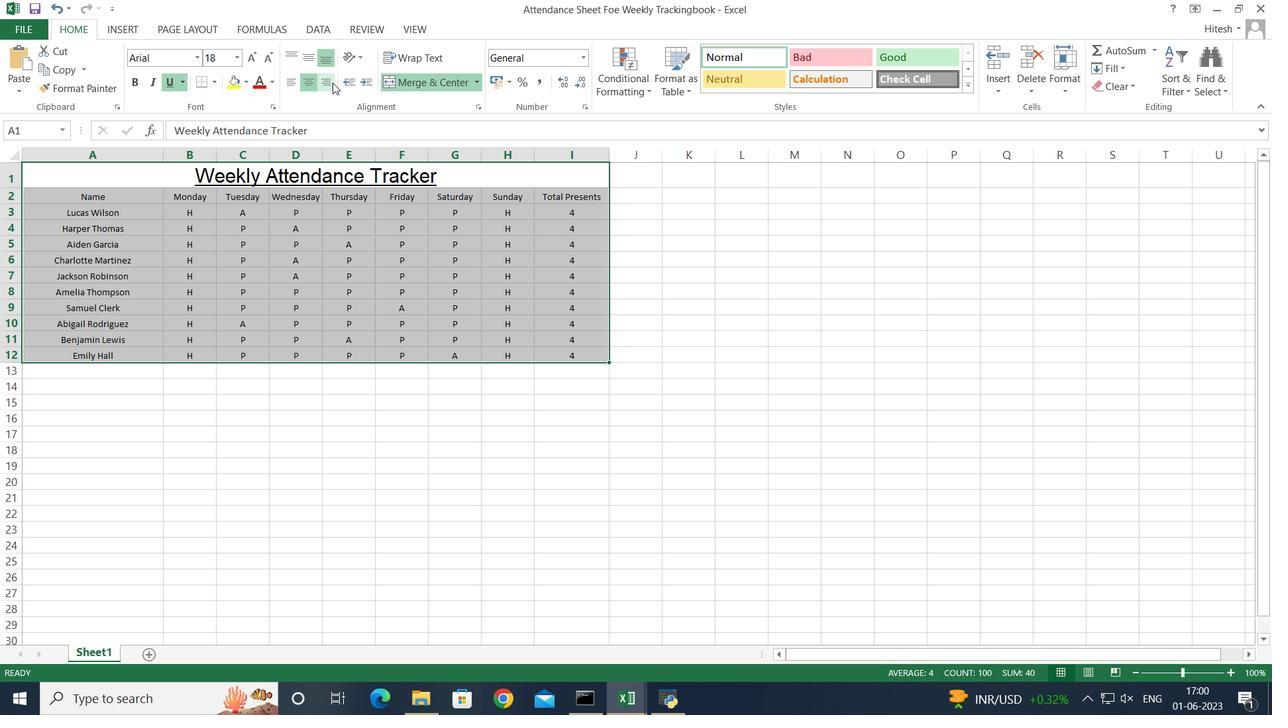 
Action: Mouse pressed left at (312, 84)
Screenshot: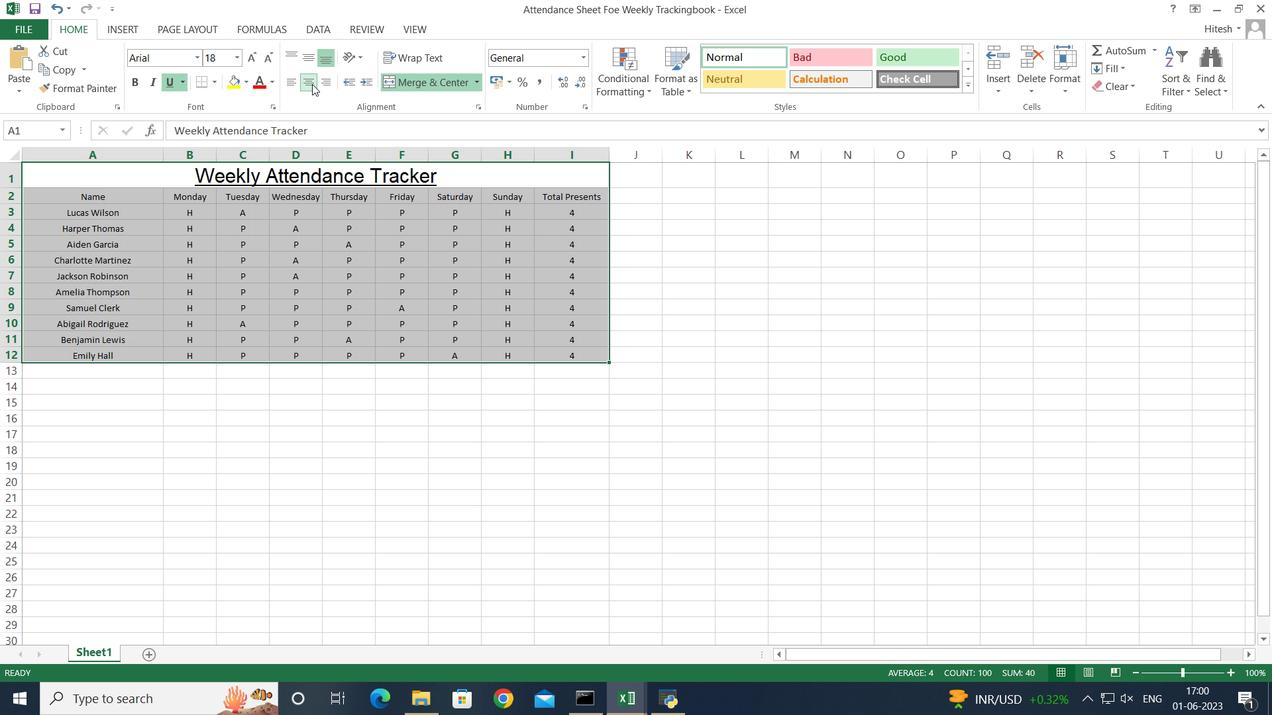 
Action: Mouse pressed left at (312, 84)
Screenshot: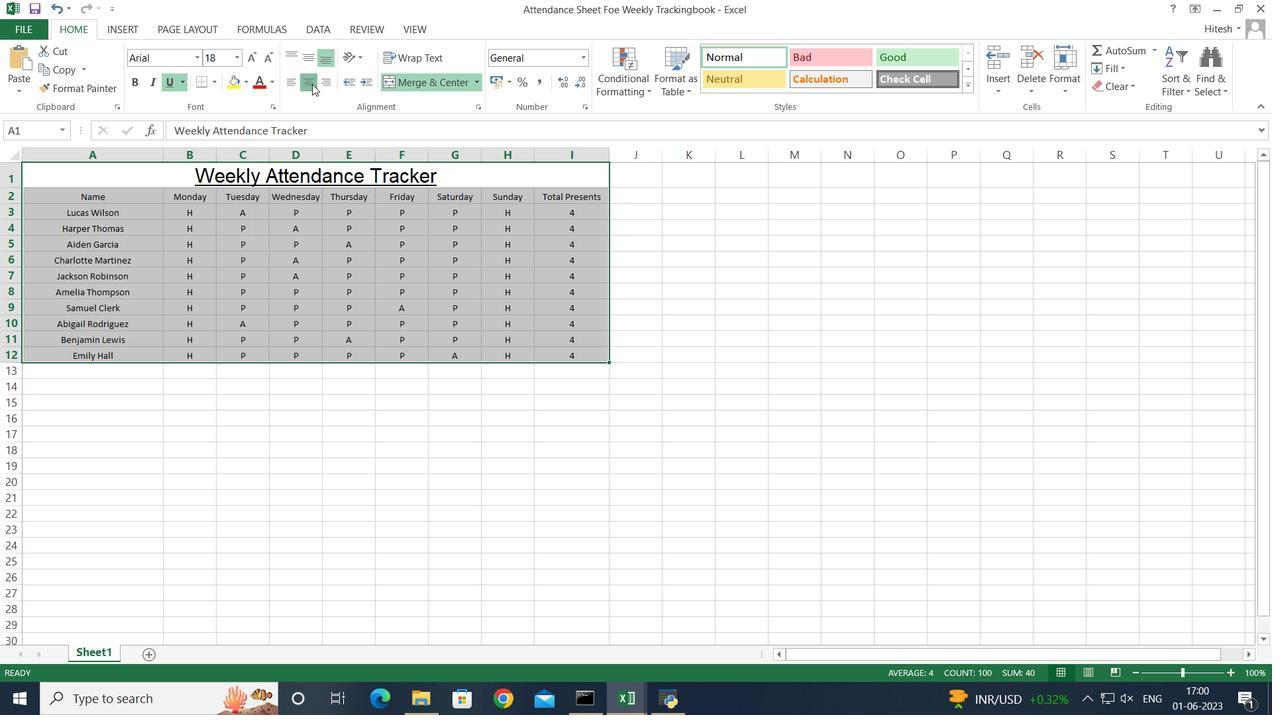 
Action: Mouse moved to (201, 394)
Screenshot: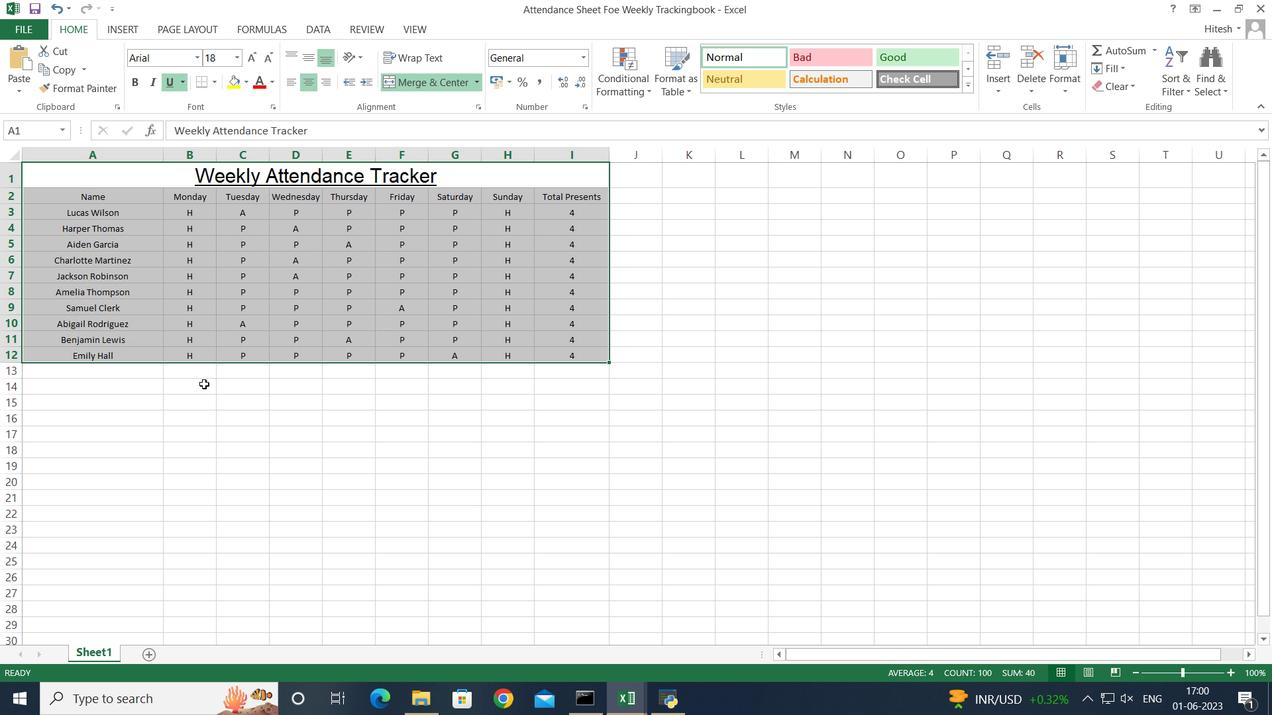 
Action: Mouse pressed left at (201, 394)
Screenshot: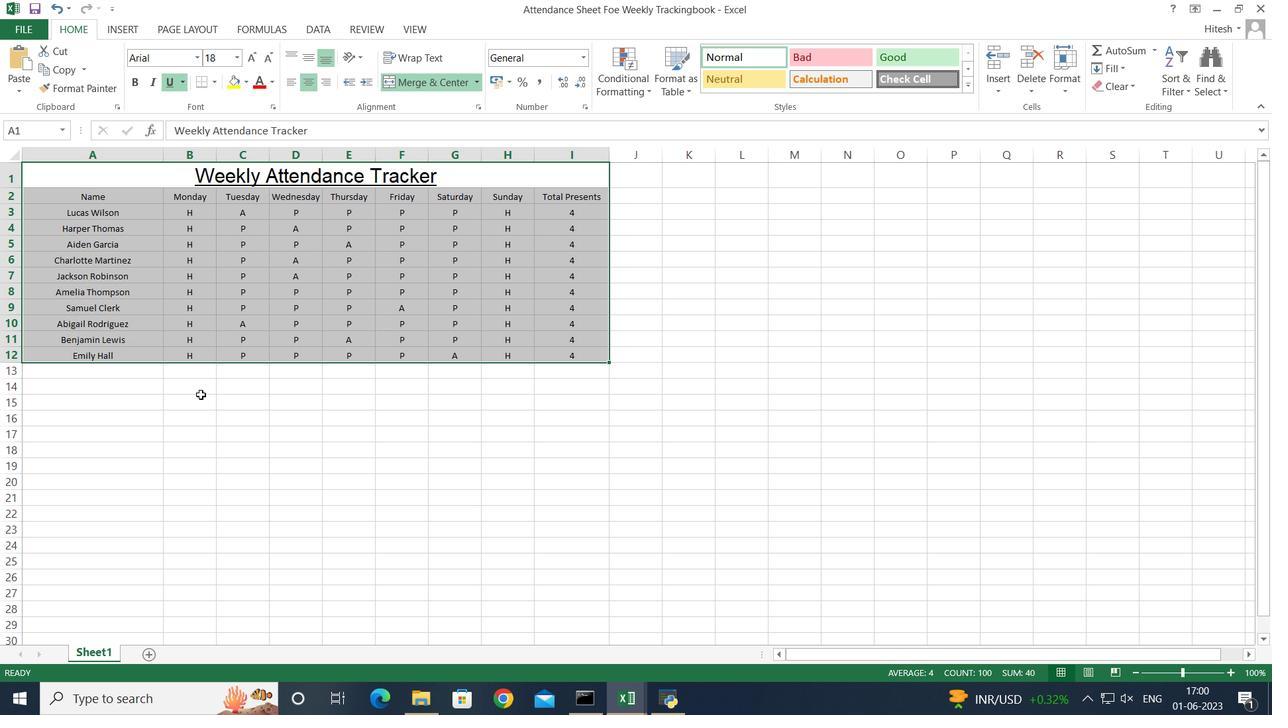 
Action: Mouse moved to (155, 172)
Screenshot: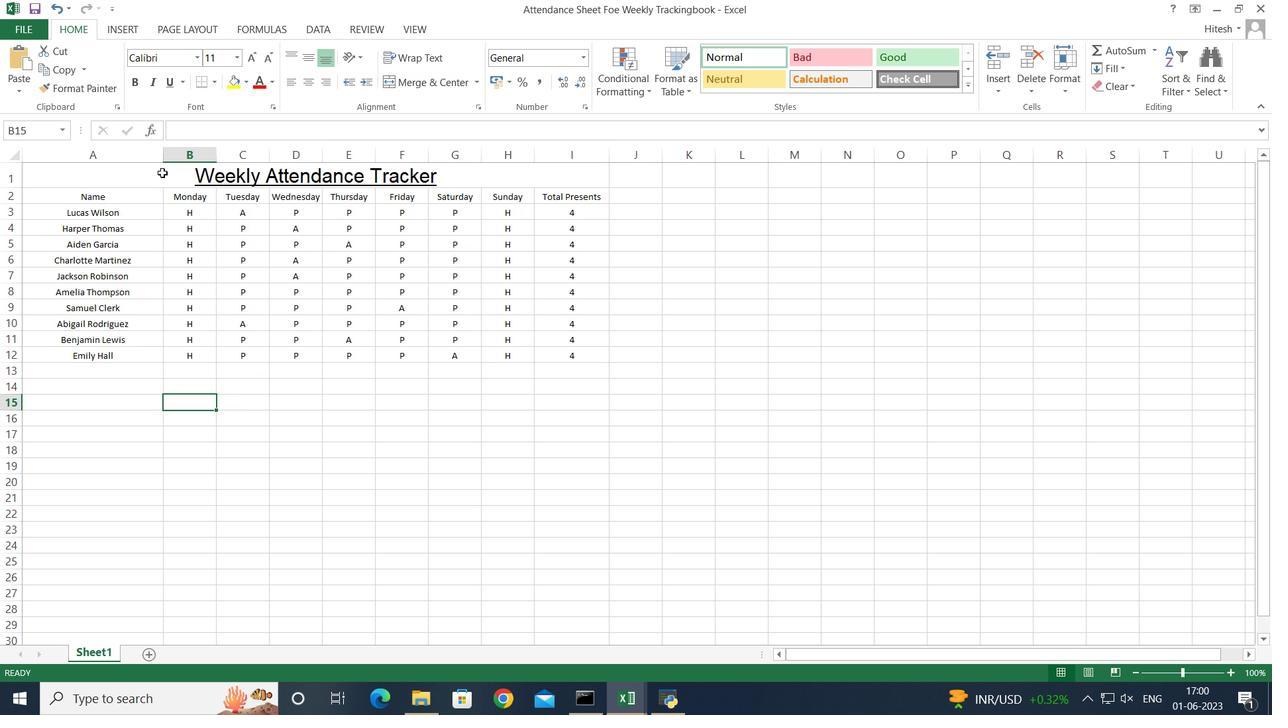 
Action: Mouse pressed left at (155, 172)
Screenshot: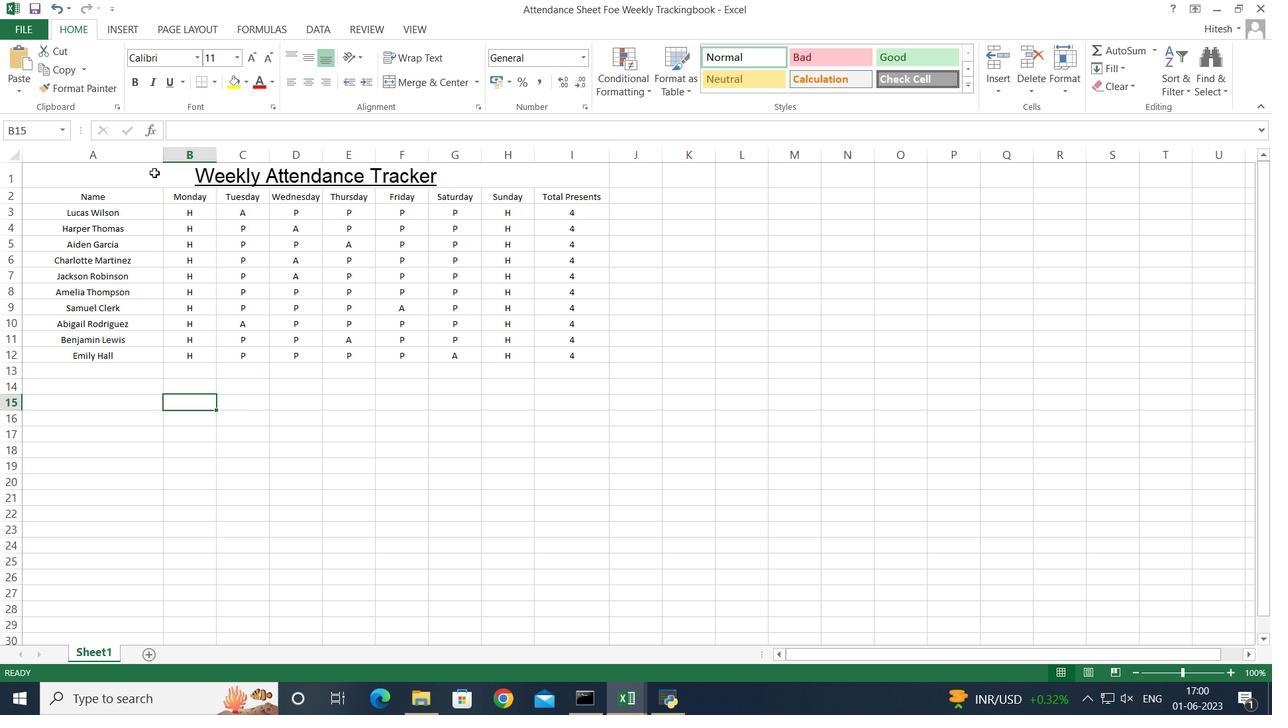 
Action: Mouse moved to (244, 84)
Screenshot: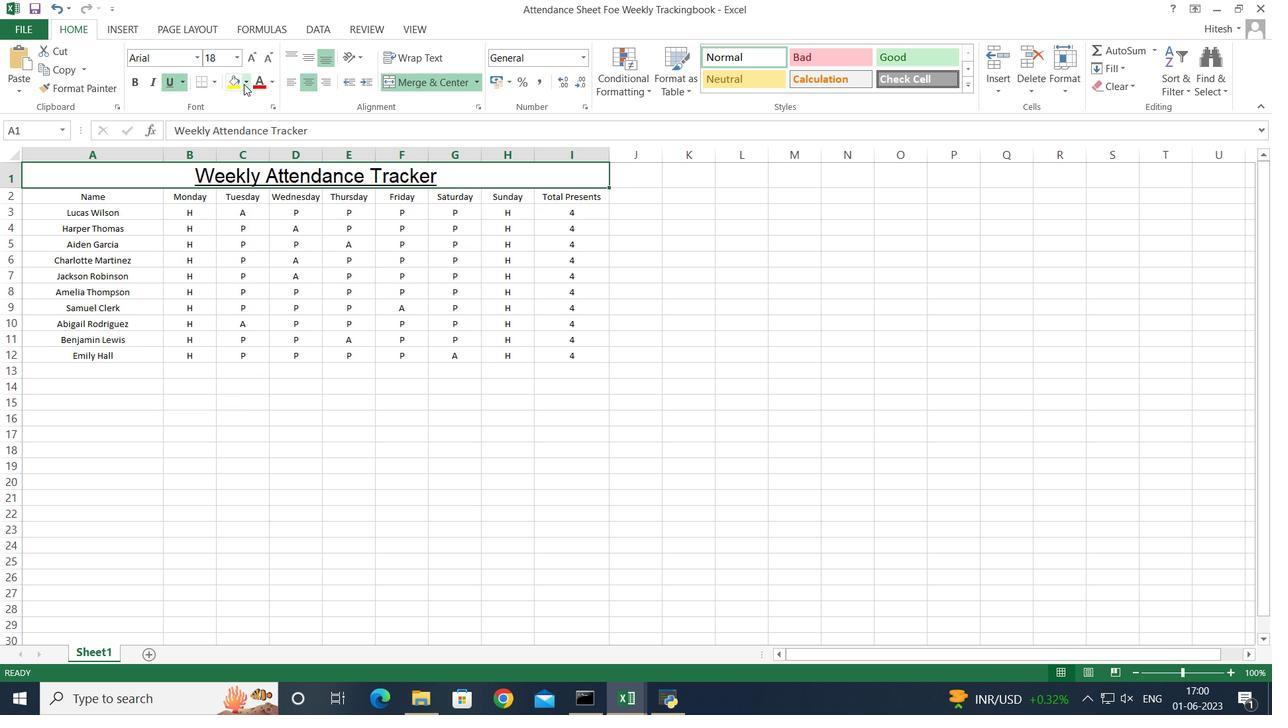 
Action: Mouse pressed left at (244, 84)
Screenshot: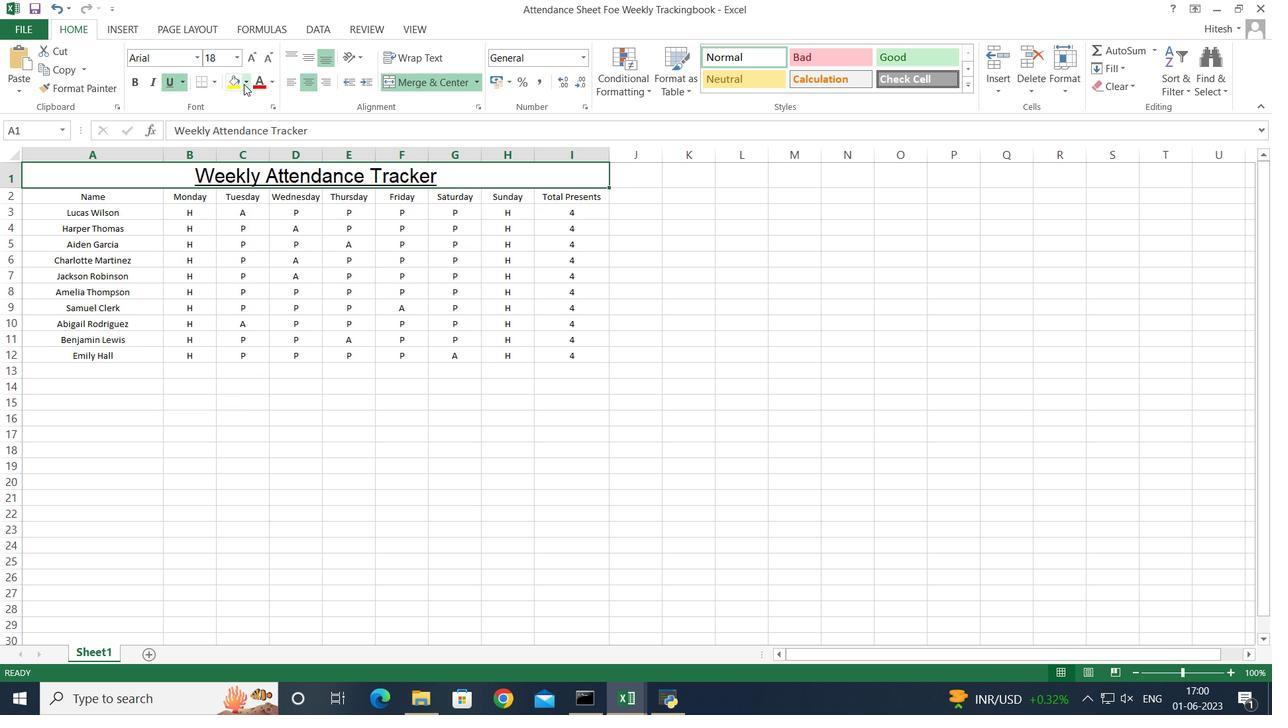 
Action: Mouse moved to (243, 206)
Screenshot: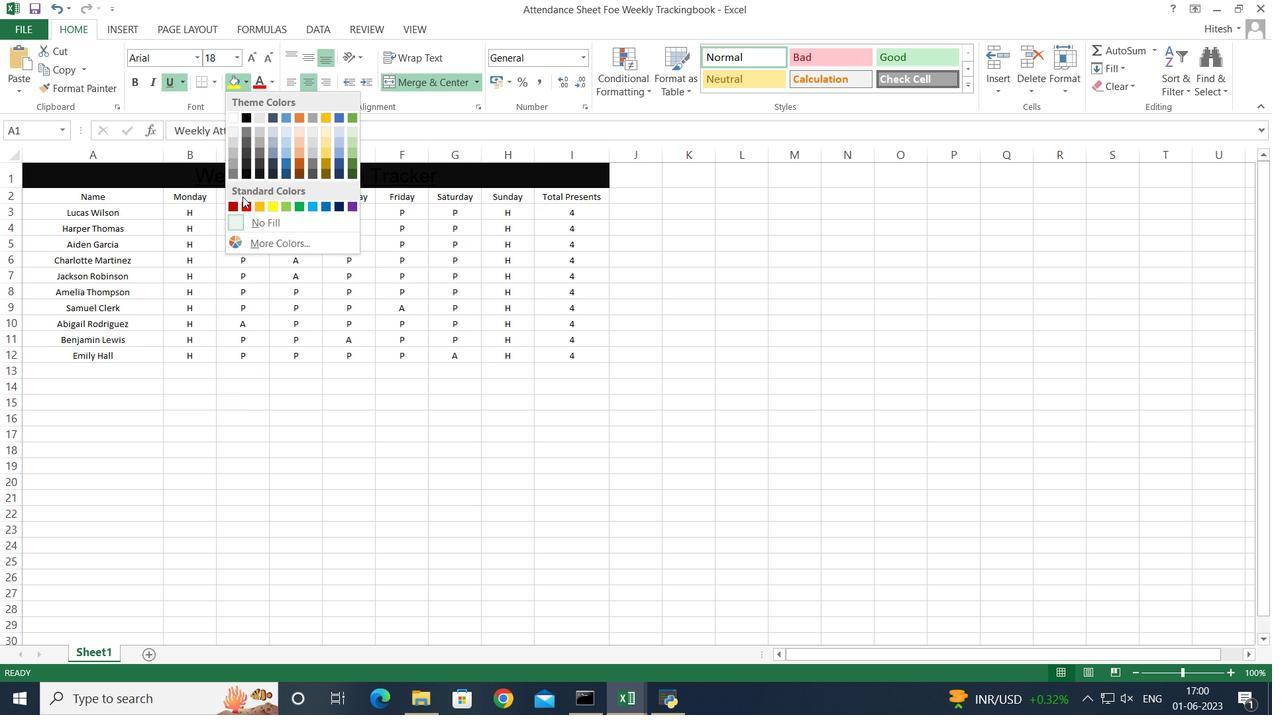 
Action: Mouse pressed left at (243, 206)
Screenshot: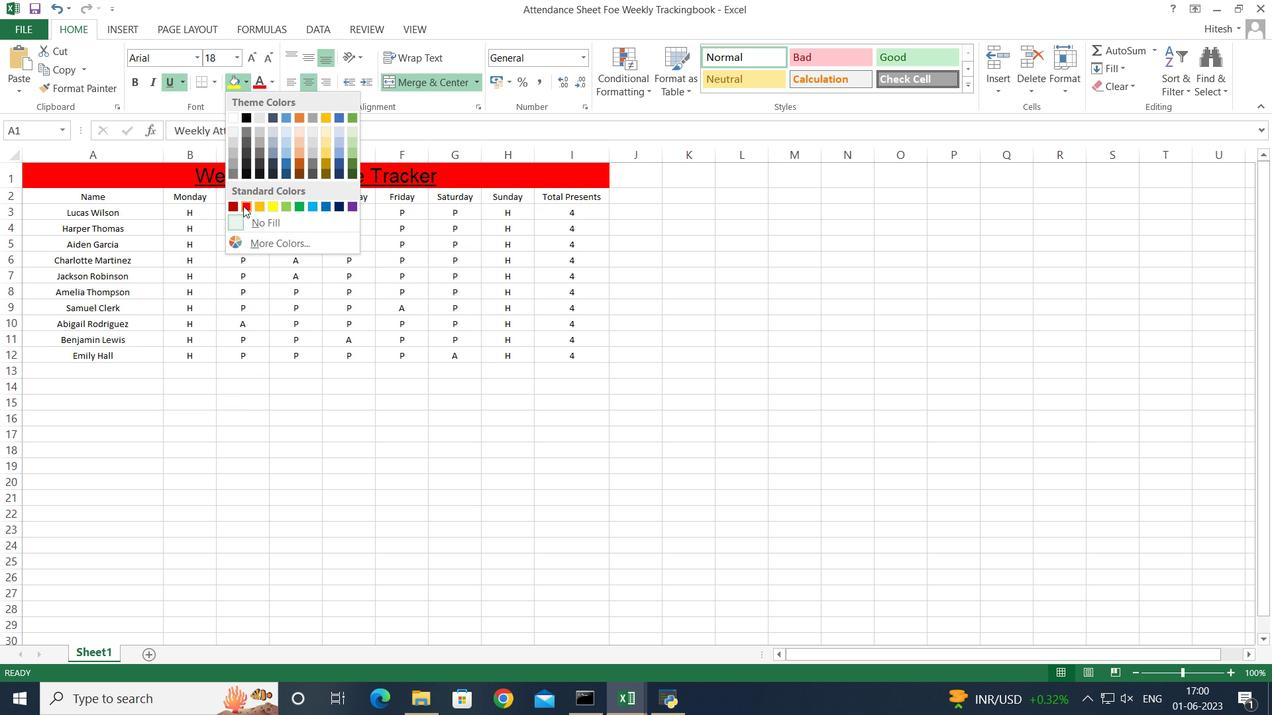 
Action: Mouse moved to (170, 392)
Screenshot: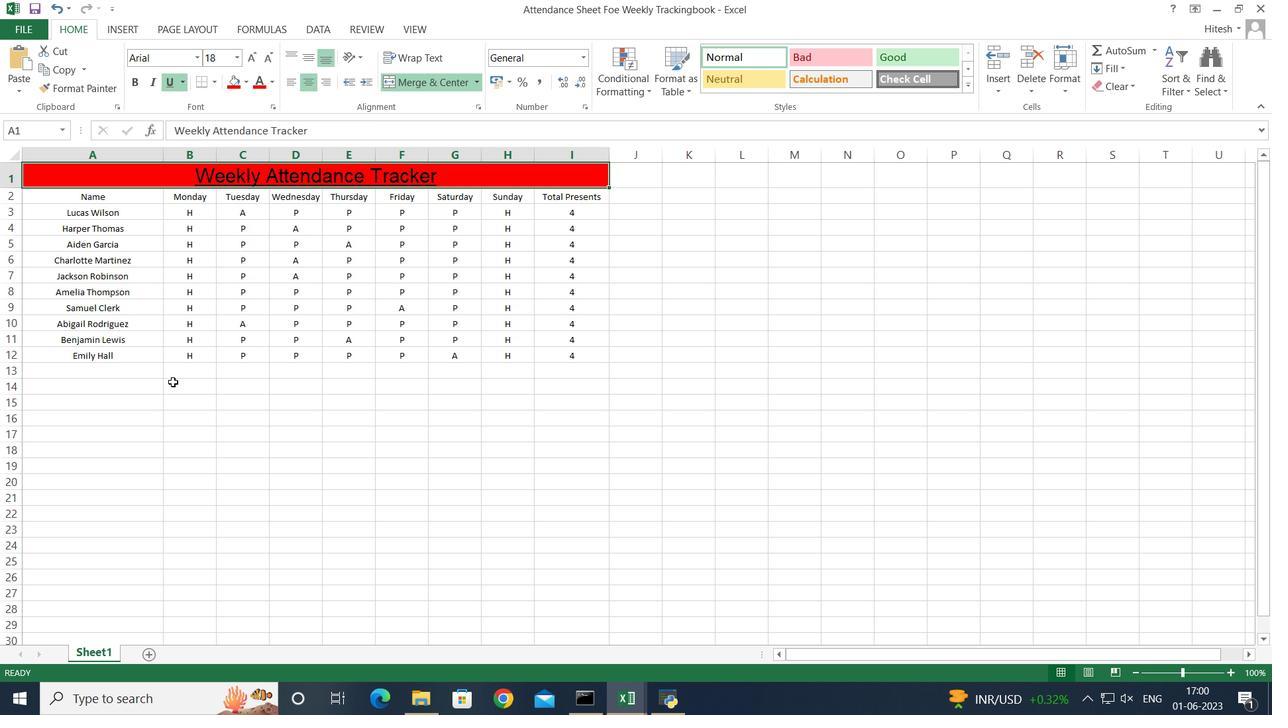 
Action: Mouse pressed left at (170, 392)
Screenshot: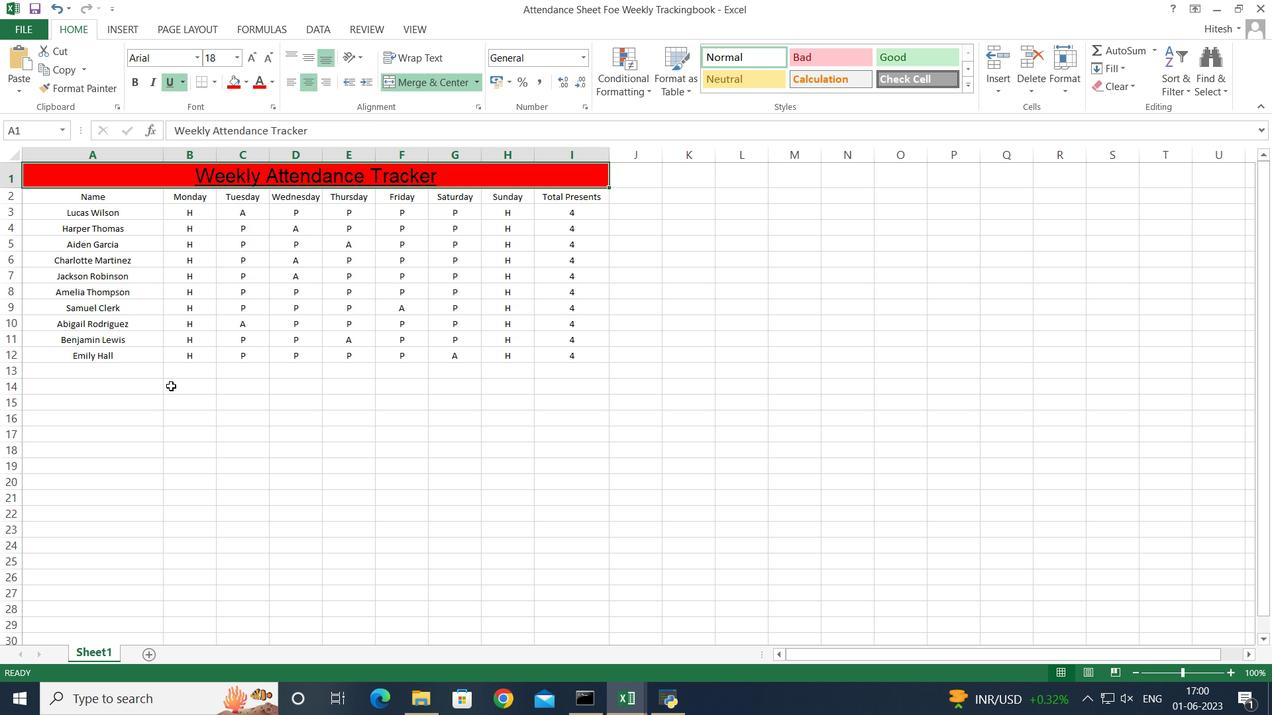 
Action: Mouse moved to (94, 196)
Screenshot: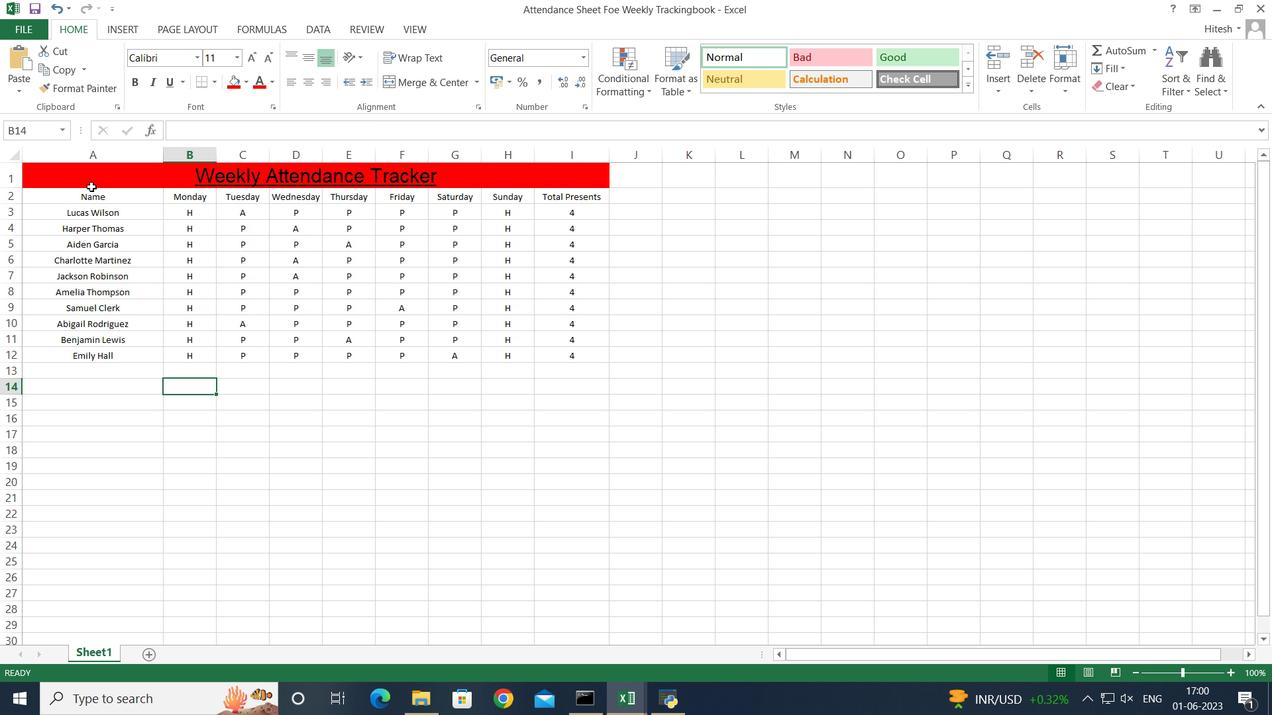 
Action: Mouse pressed left at (94, 196)
Screenshot: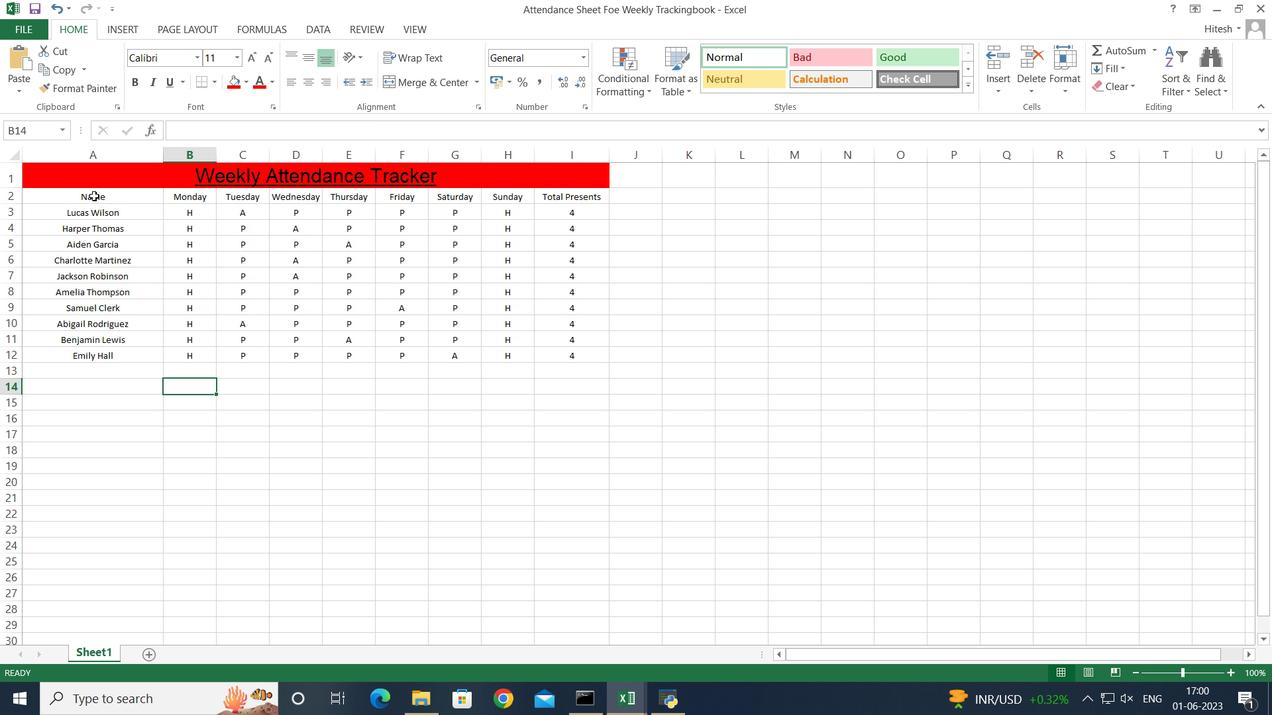 
Action: Key pressed <Key.shift><Key.right><Key.right><Key.right><Key.right><Key.right><Key.right><Key.right><Key.right><Key.down><Key.down><Key.down><Key.down><Key.down><Key.down><Key.down><Key.down><Key.down><Key.down>
Screenshot: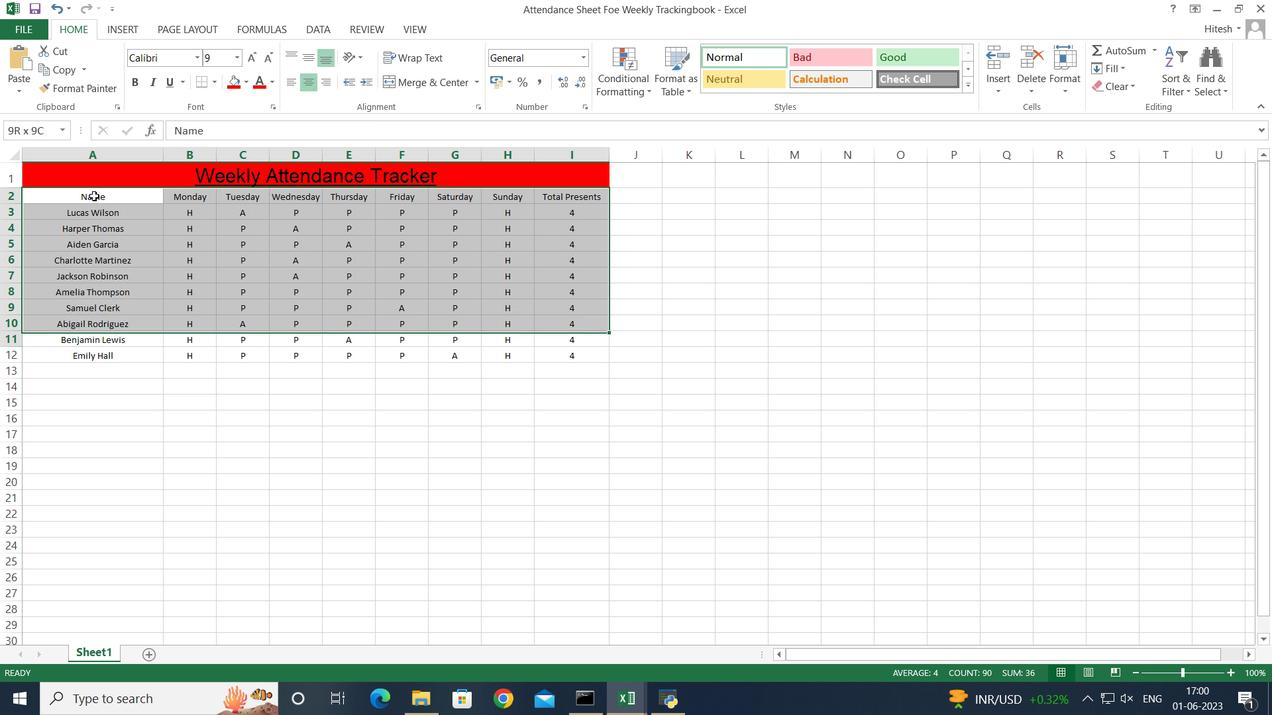 
Action: Mouse moved to (272, 80)
Screenshot: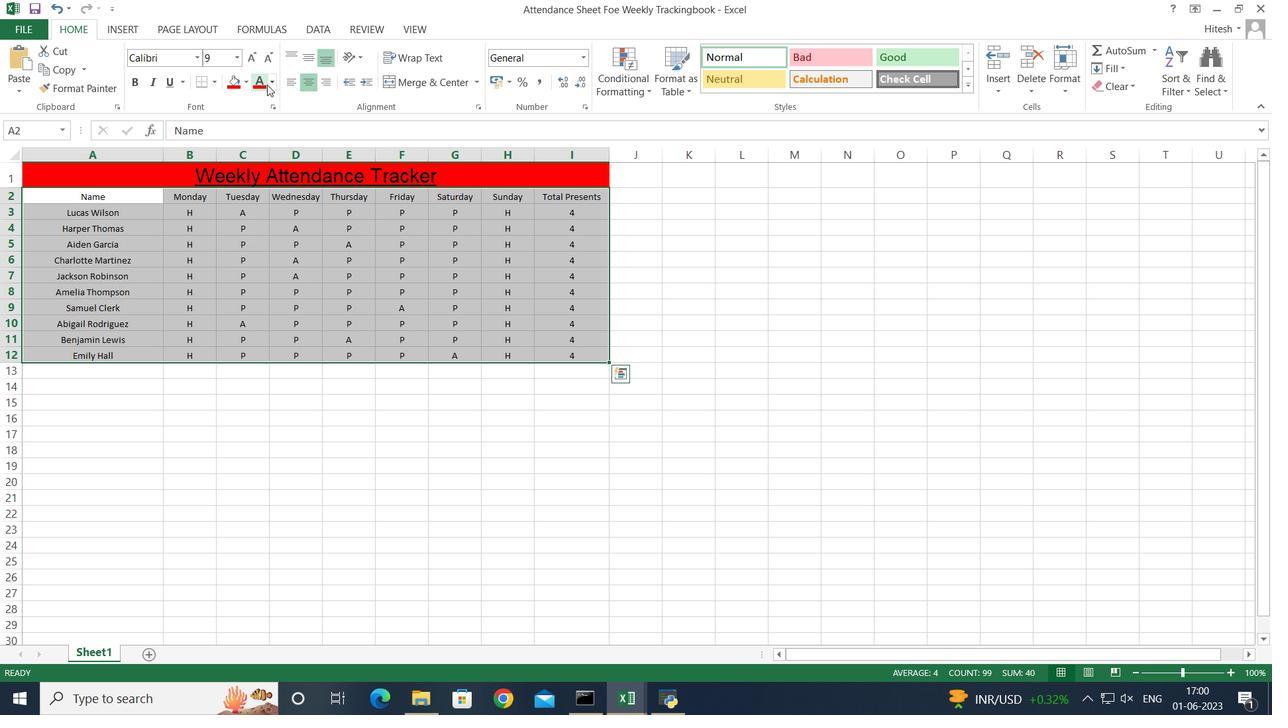 
Action: Mouse pressed left at (272, 80)
Screenshot: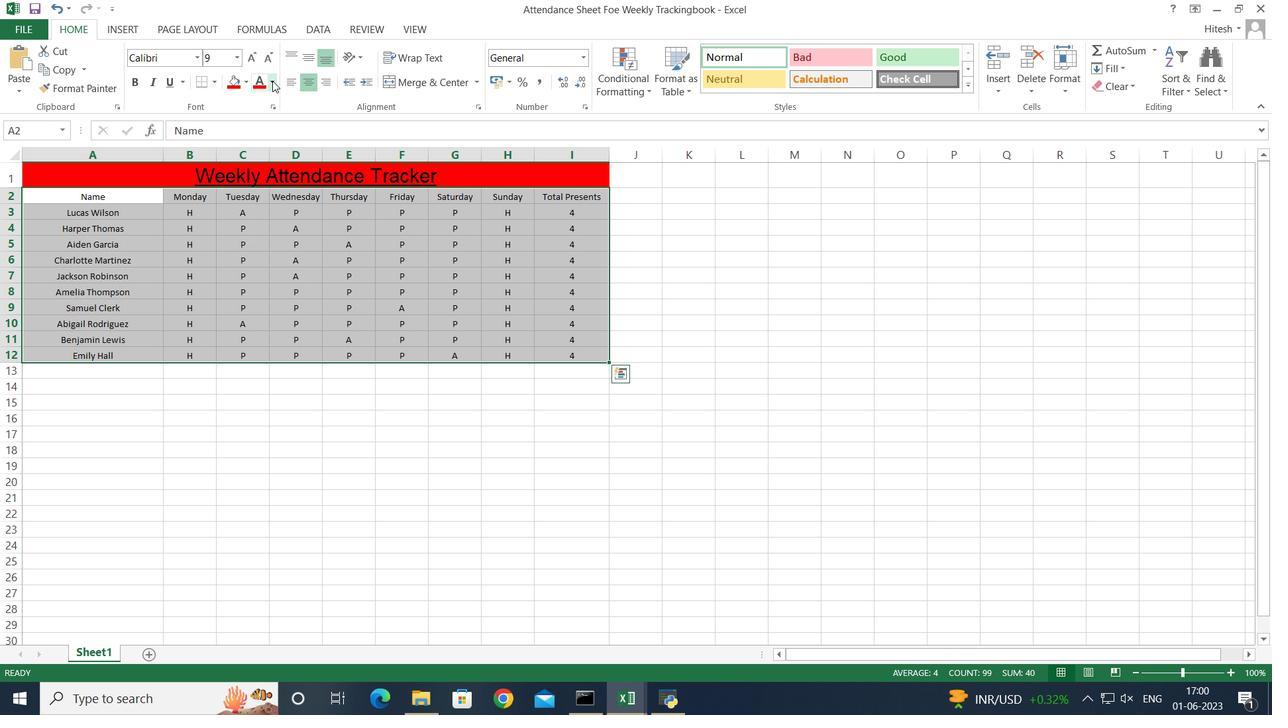 
Action: Mouse moved to (269, 133)
Screenshot: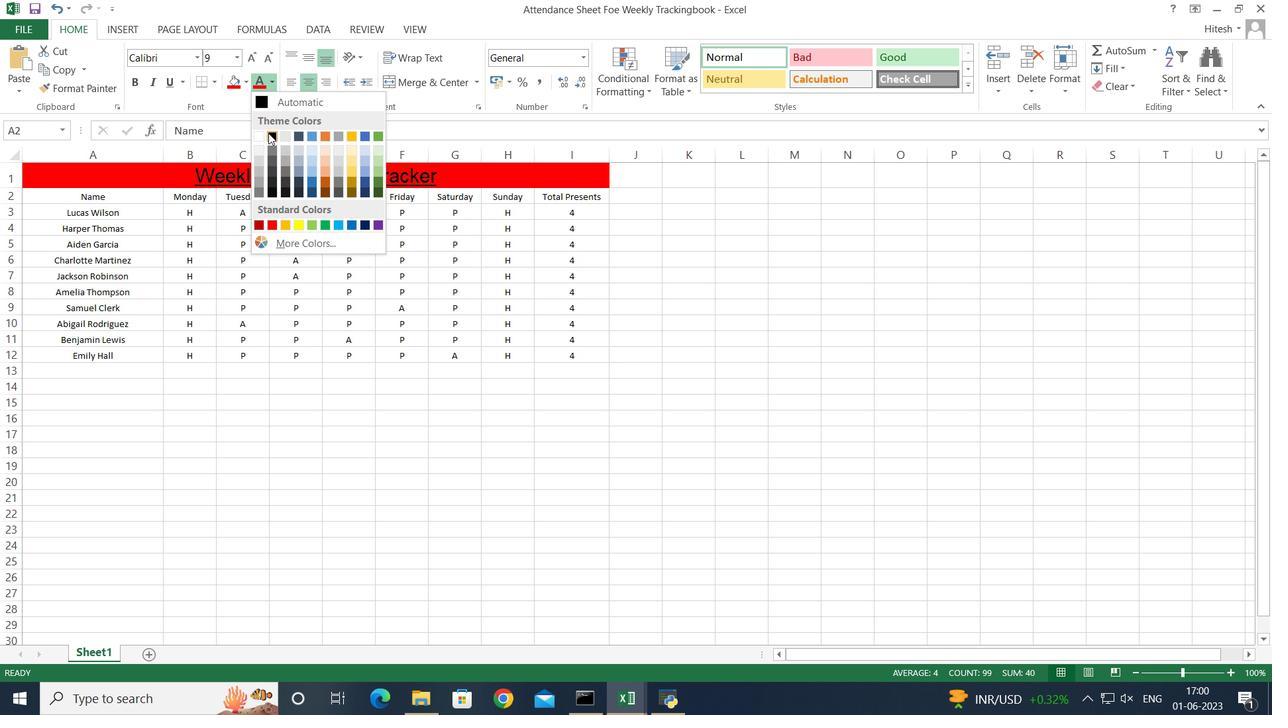 
Action: Mouse pressed left at (269, 133)
Screenshot: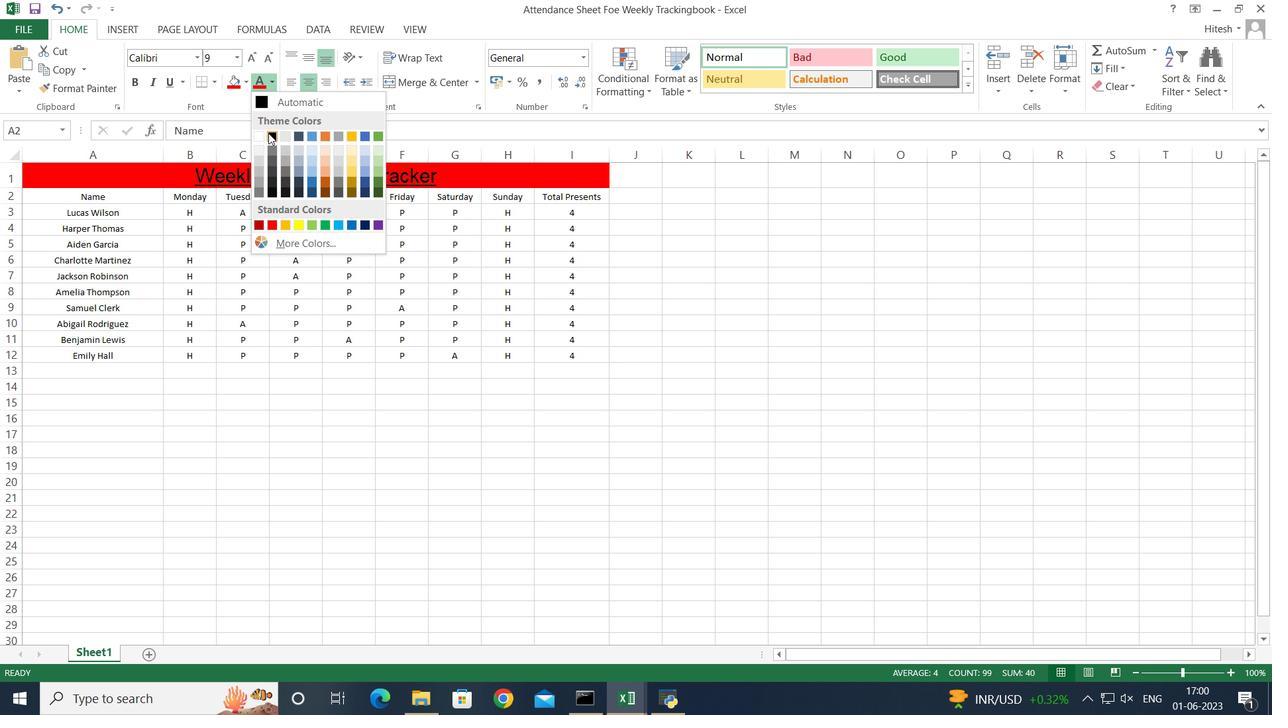 
Action: Mouse moved to (173, 439)
Screenshot: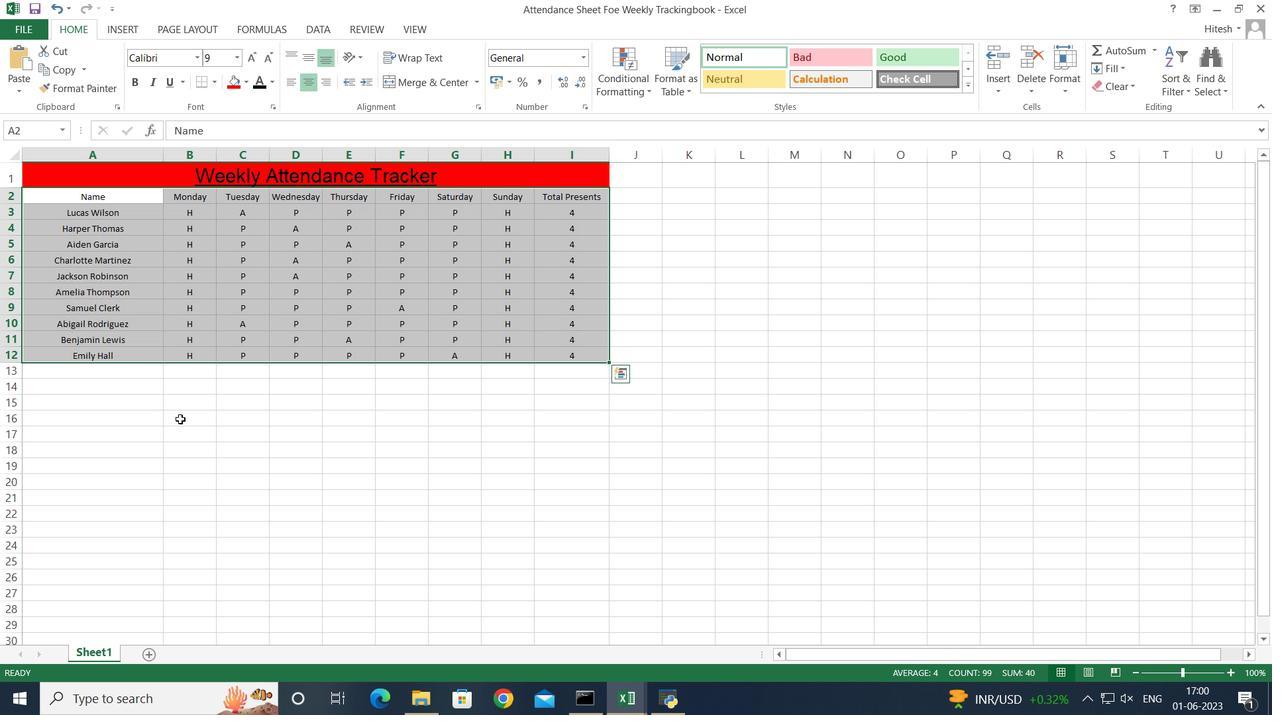 
Action: Mouse pressed left at (173, 439)
Screenshot: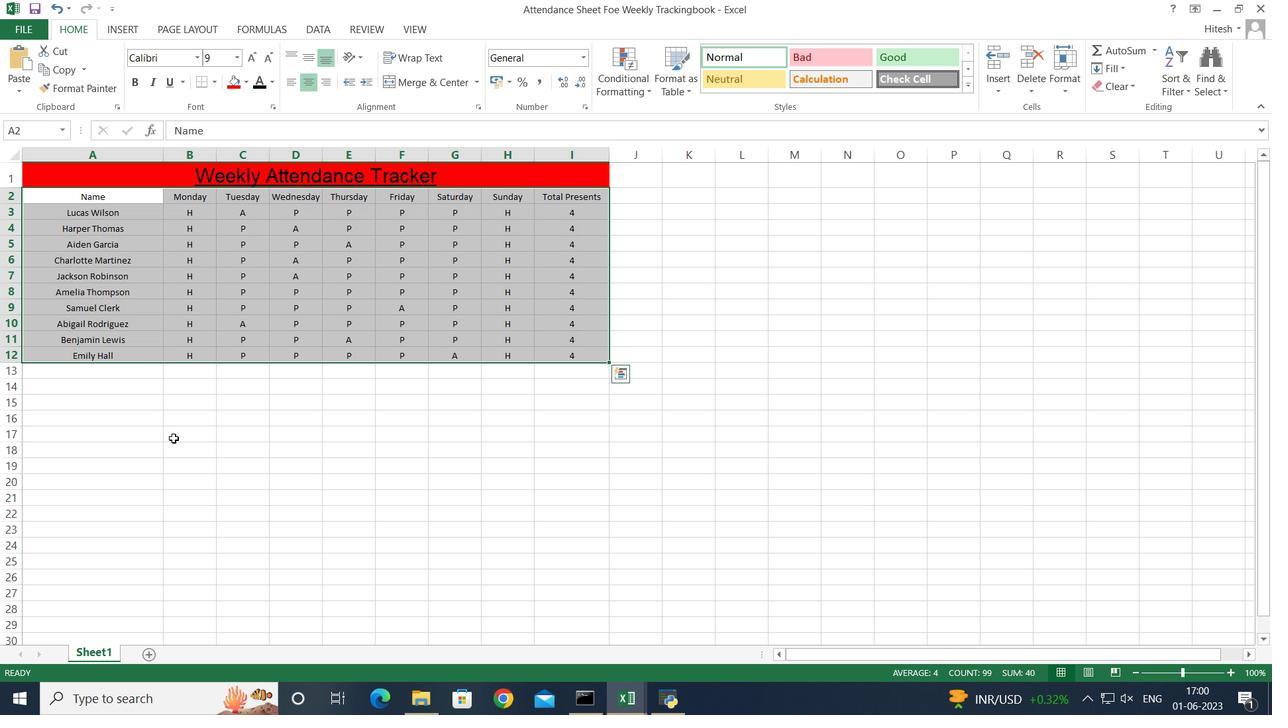 
Action: Mouse moved to (81, 181)
Screenshot: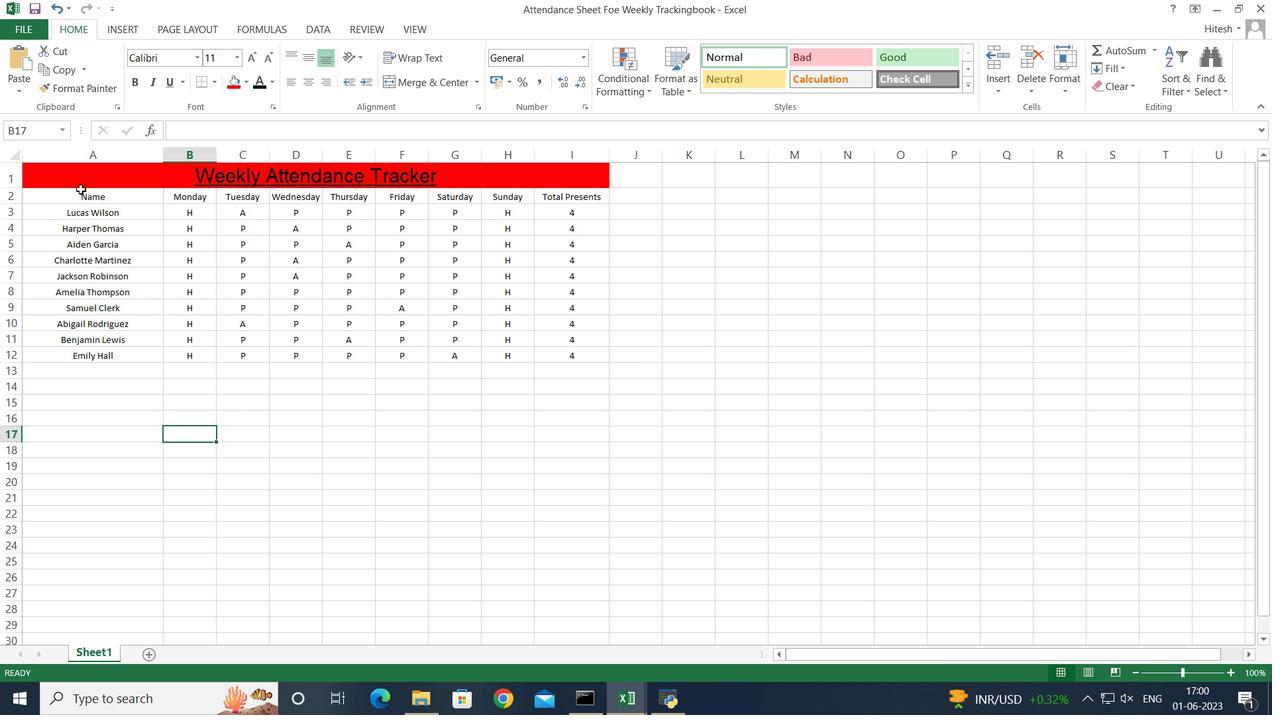 
Action: Mouse pressed left at (81, 181)
Screenshot: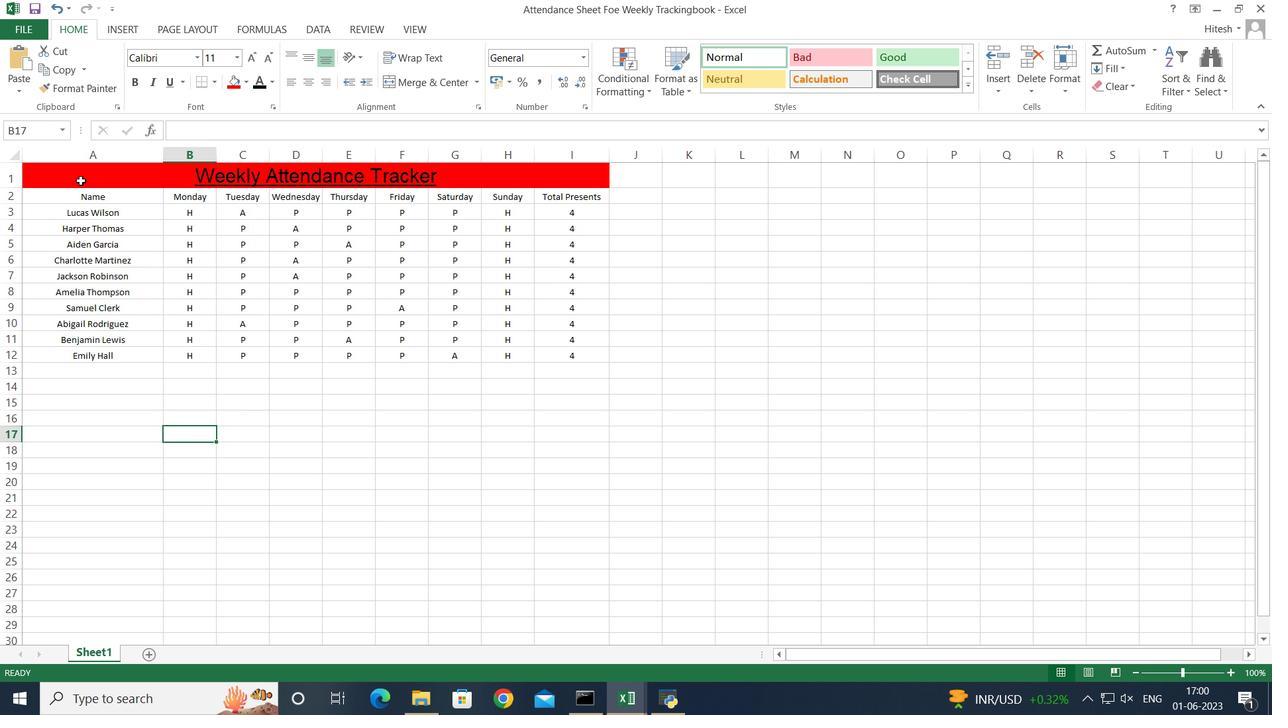 
Action: Mouse moved to (81, 199)
Screenshot: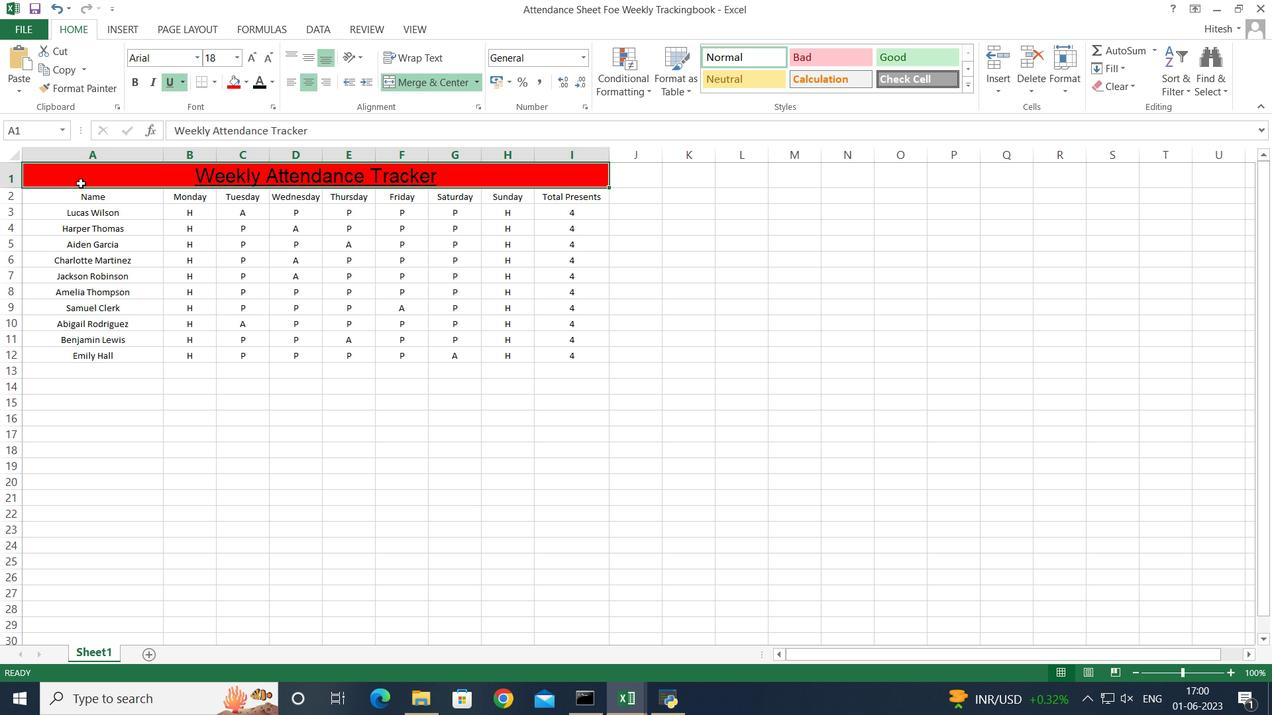 
Action: Mouse pressed left at (81, 199)
Screenshot: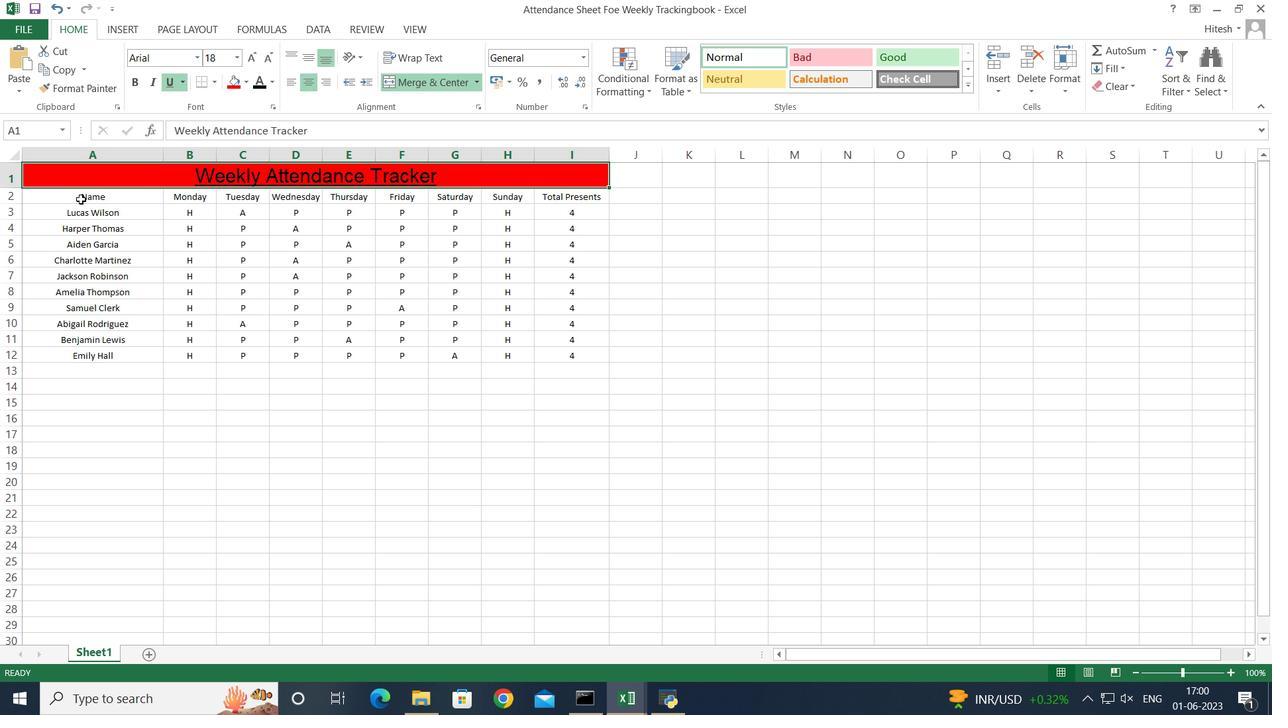 
Action: Mouse moved to (80, 200)
Screenshot: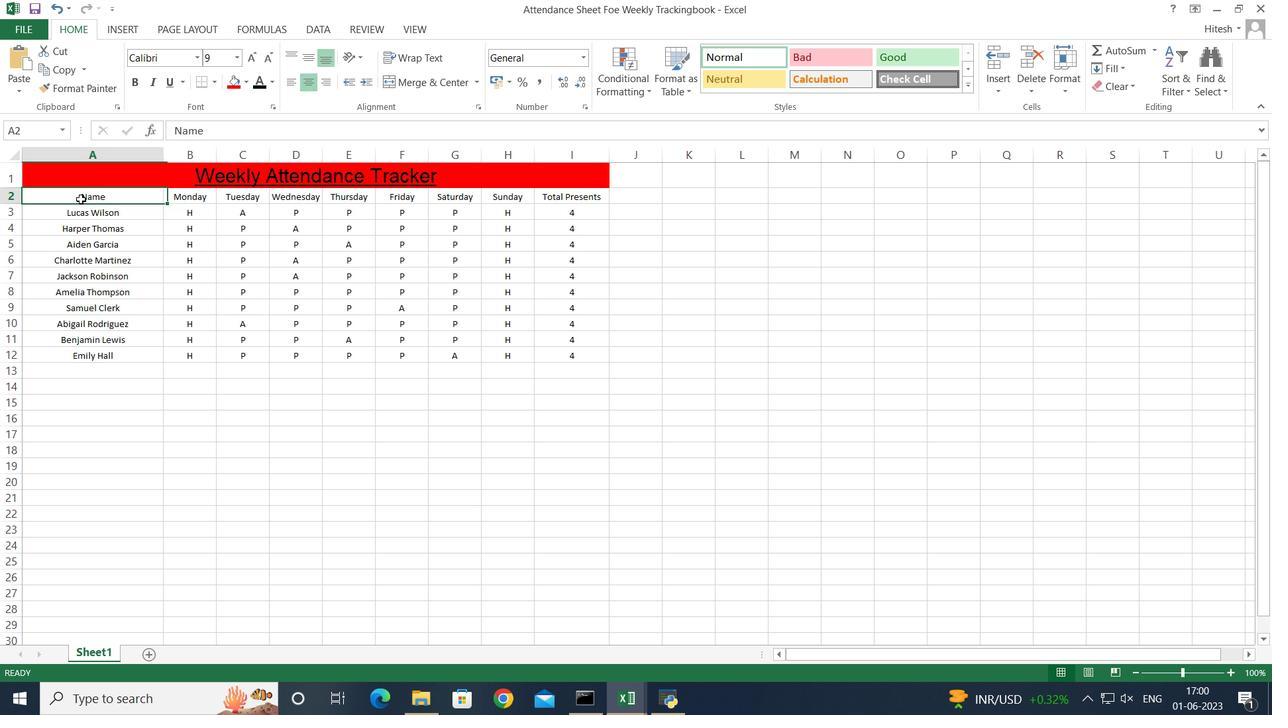
Action: Key pressed <Key.shift><Key.right><Key.right><Key.right><Key.right><Key.right><Key.right><Key.right><Key.right><Key.down><Key.down><Key.down><Key.down><Key.down><Key.down><Key.down><Key.down><Key.down><Key.down>
Screenshot: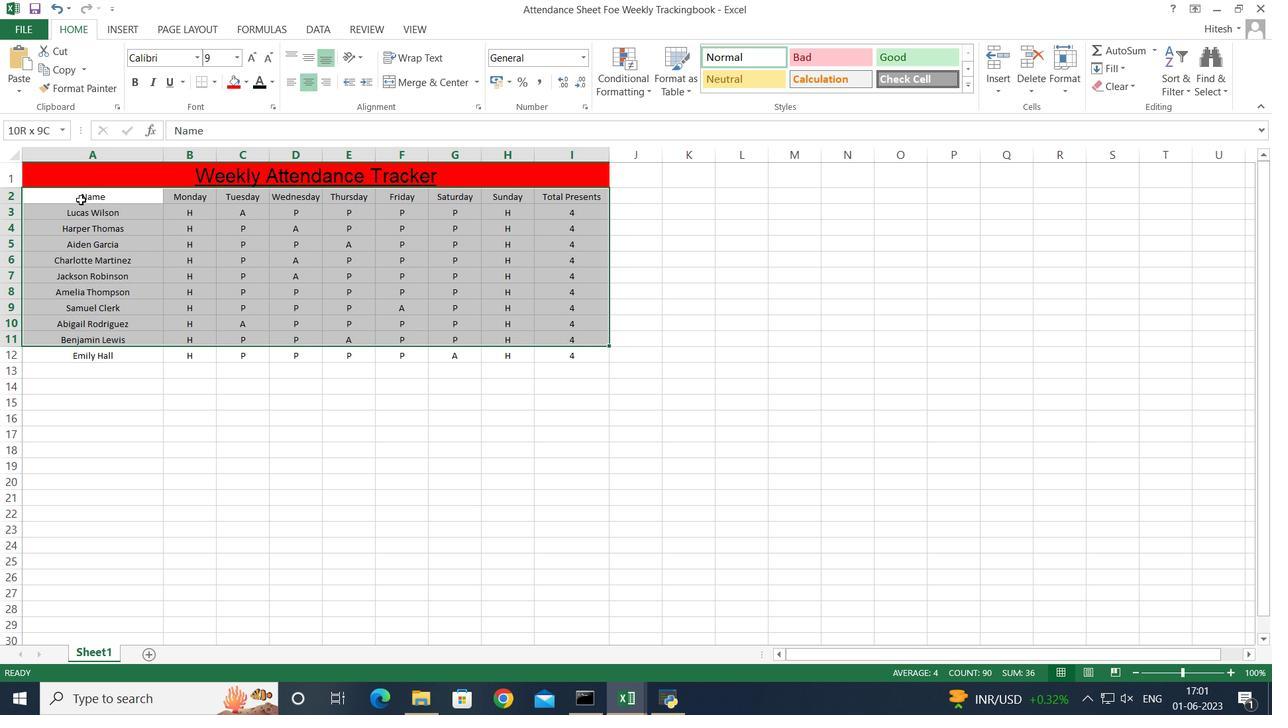 
Action: Mouse moved to (212, 80)
Screenshot: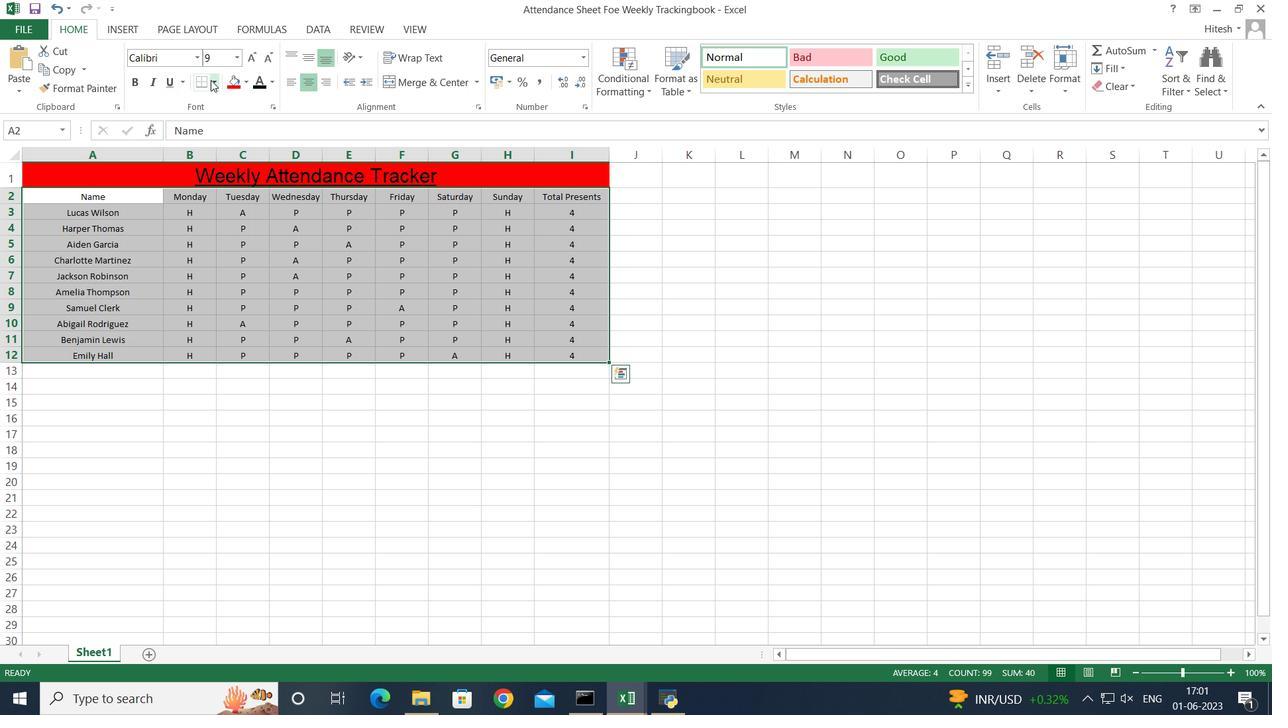 
Action: Mouse pressed left at (212, 80)
Screenshot: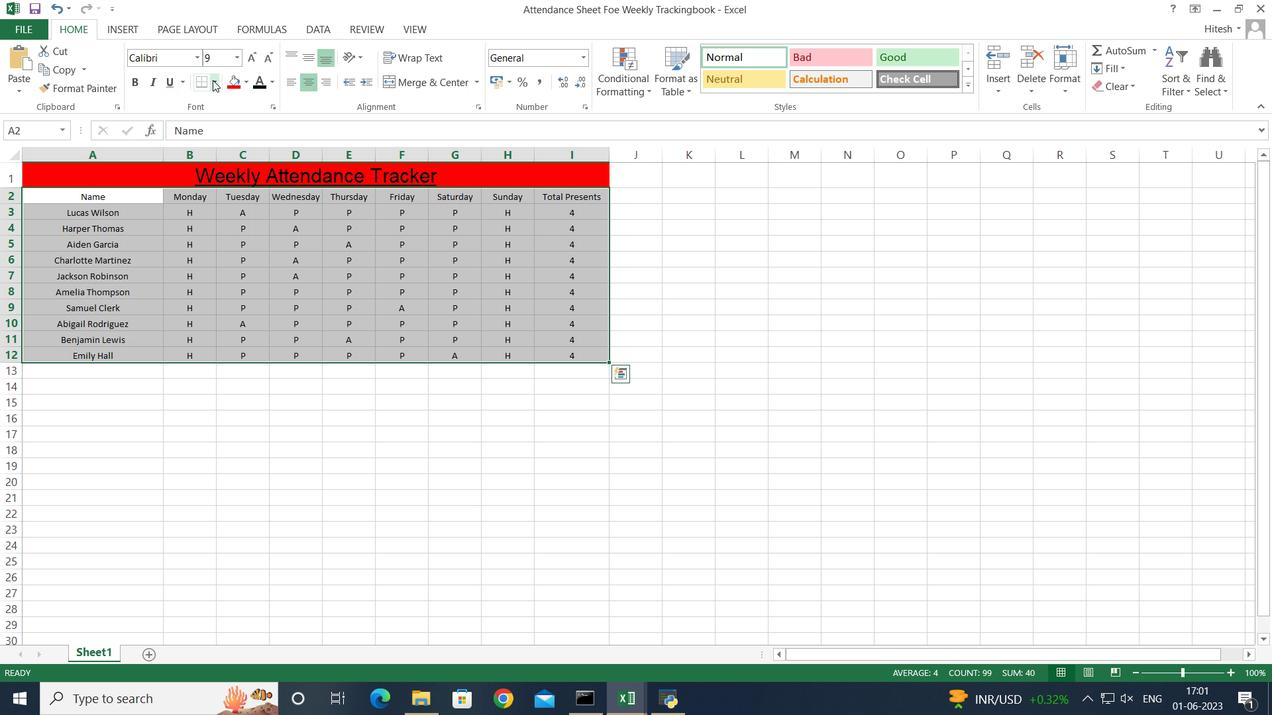 
Action: Mouse moved to (241, 197)
Screenshot: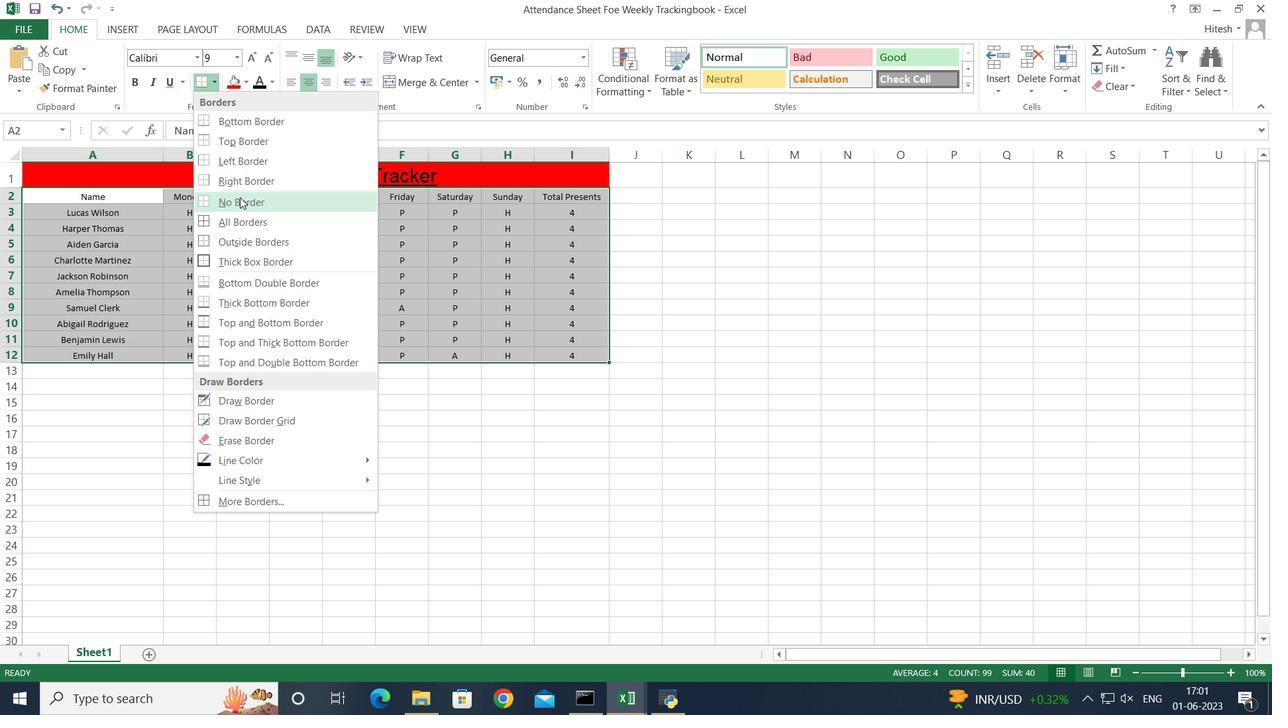 
Action: Mouse pressed left at (241, 197)
Screenshot: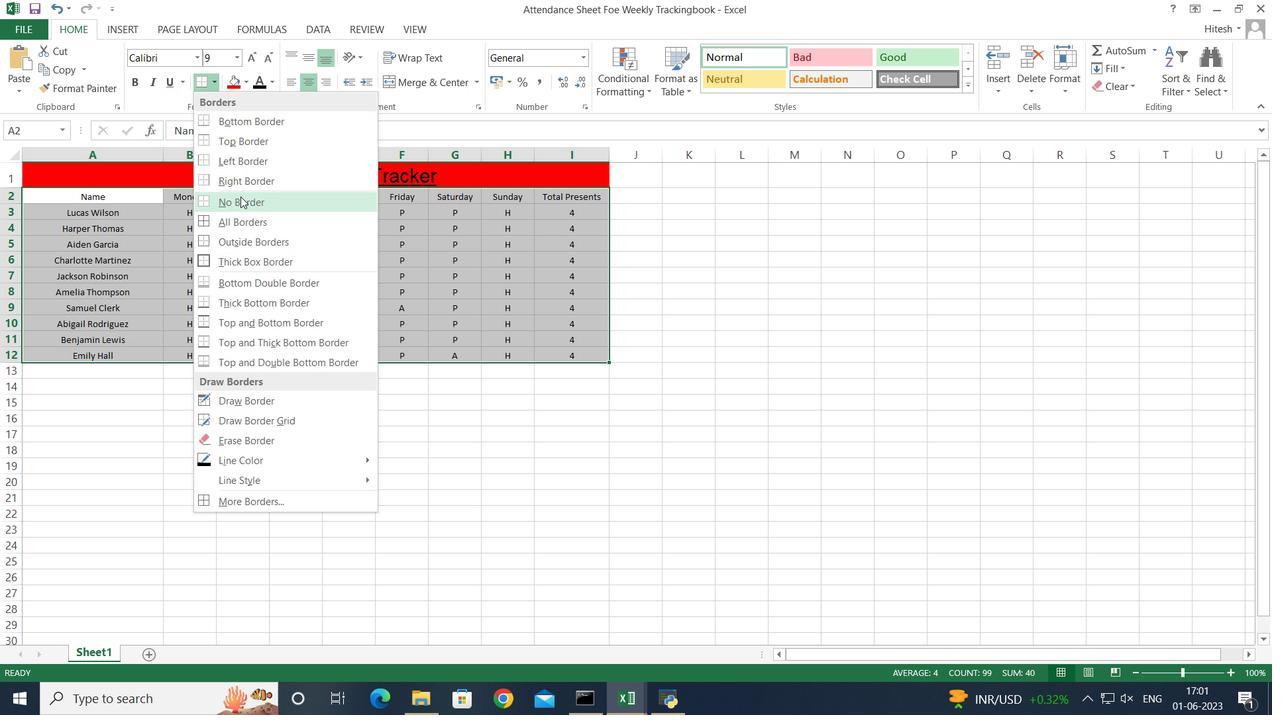 
Action: Mouse moved to (226, 394)
Screenshot: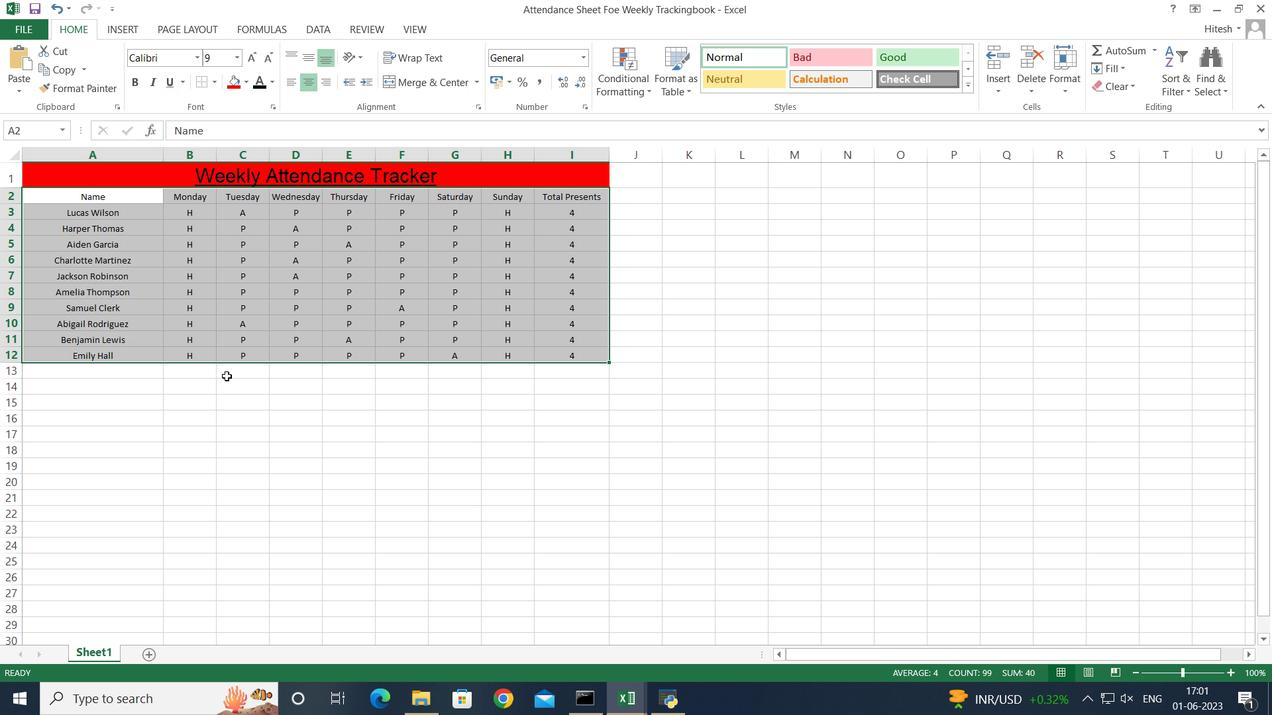 
Action: Mouse pressed left at (226, 394)
Screenshot: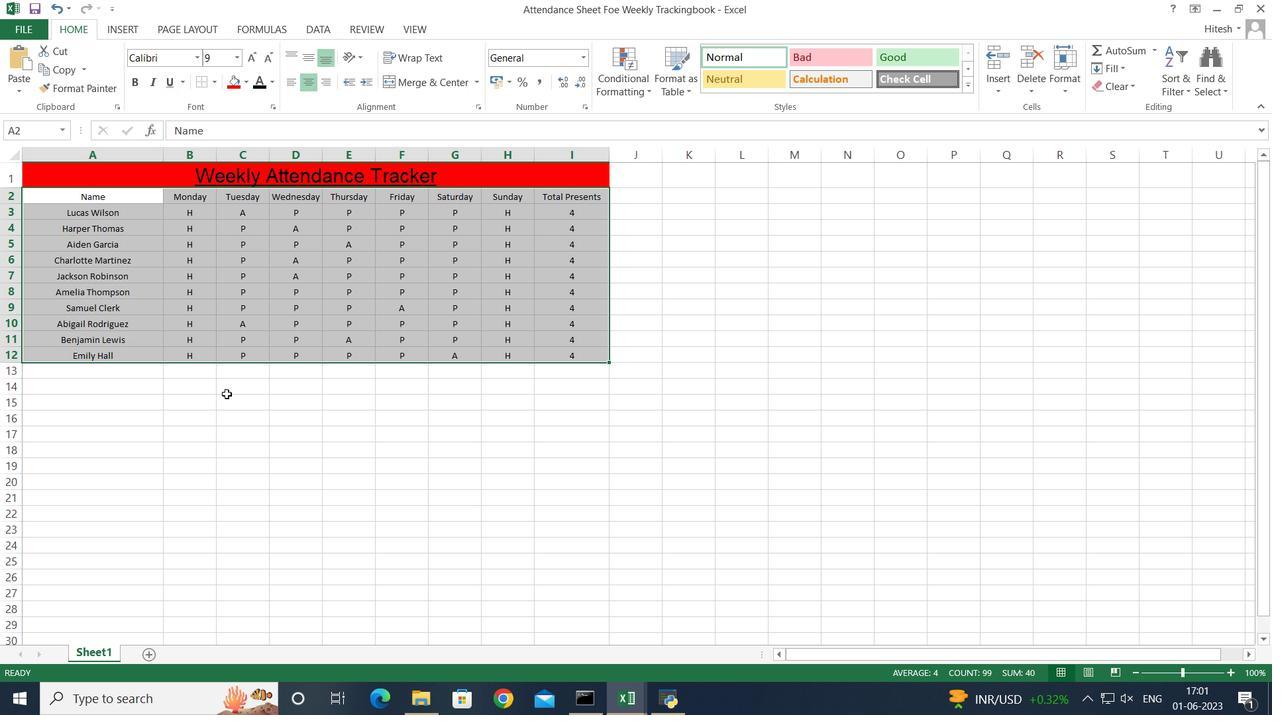 
